 Task: In Heading Arial with underline. Font size of heading  '18'Font style of data Calibri. Font size of data  9Alignment of headline & data Align center. Fill color in heading,  RedFont color of data Black Apply border in Data No BorderIn the sheet  Budget Management Spreadsheetbook
Action: Mouse moved to (98, 110)
Screenshot: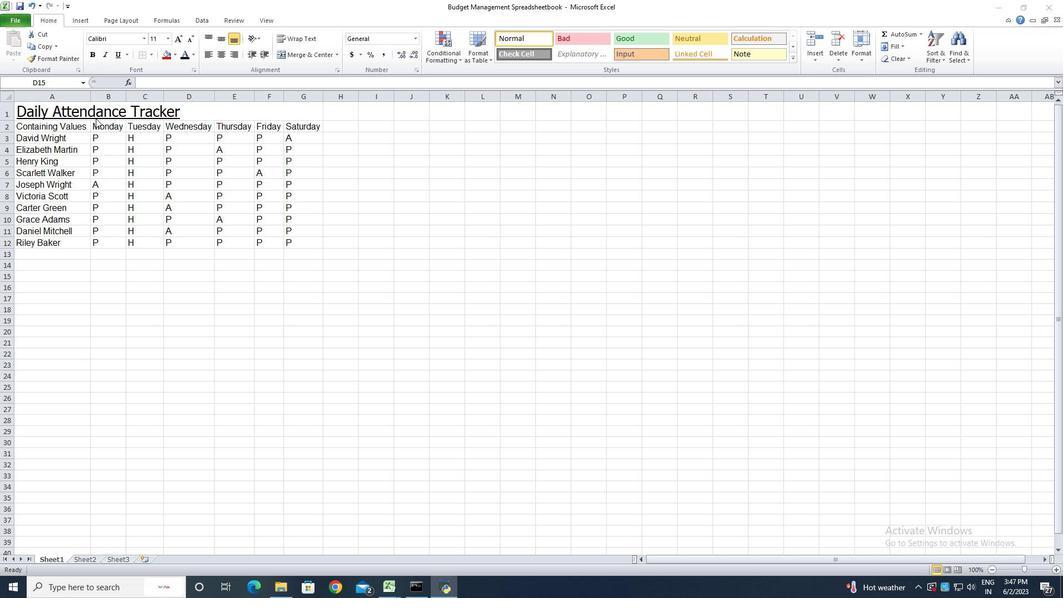 
Action: Mouse pressed left at (98, 110)
Screenshot: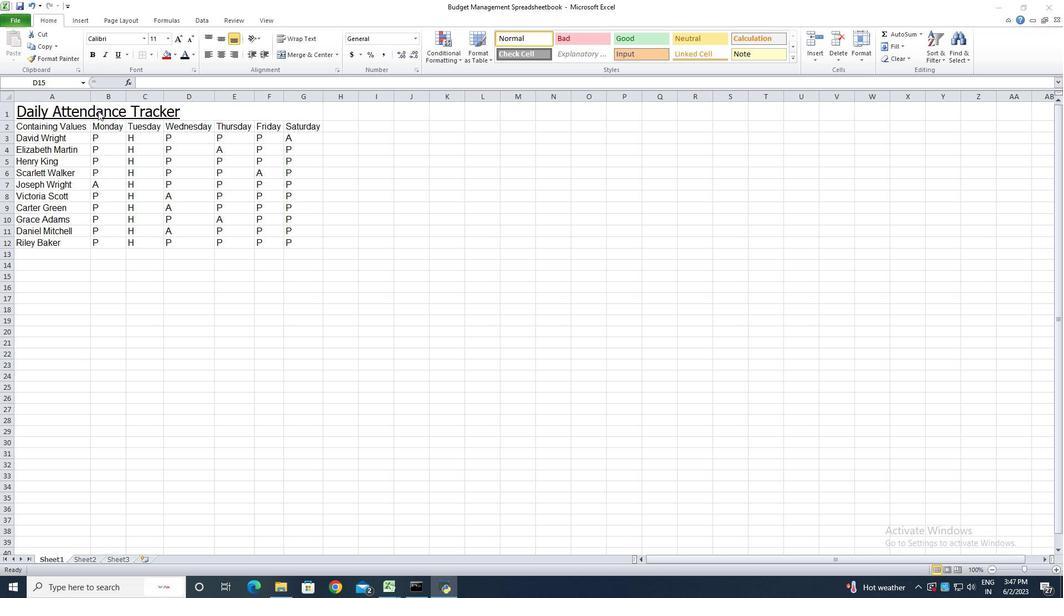 
Action: Mouse pressed left at (98, 110)
Screenshot: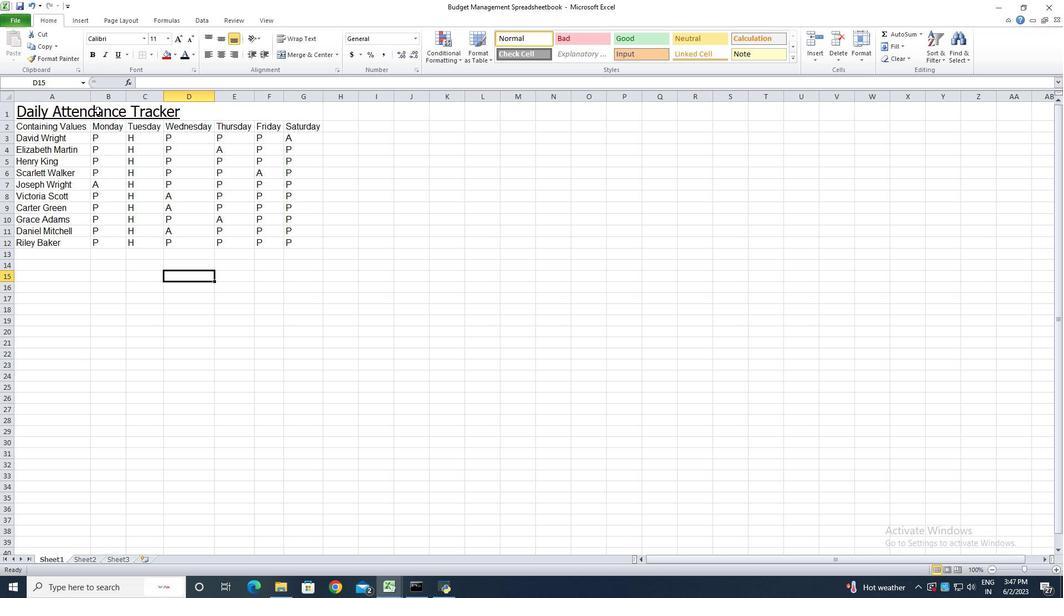
Action: Mouse moved to (146, 36)
Screenshot: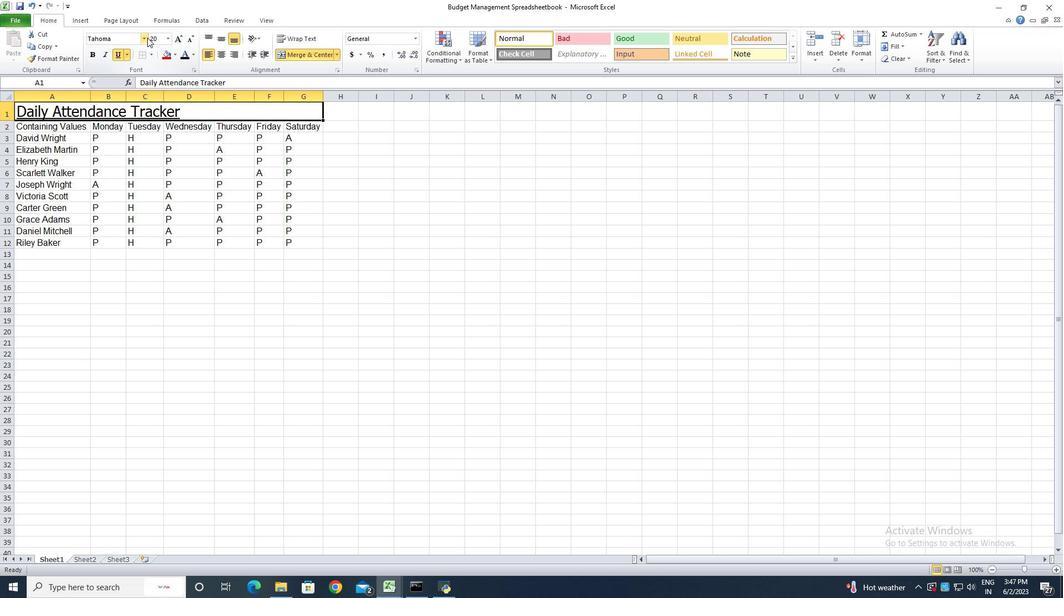 
Action: Mouse pressed left at (146, 36)
Screenshot: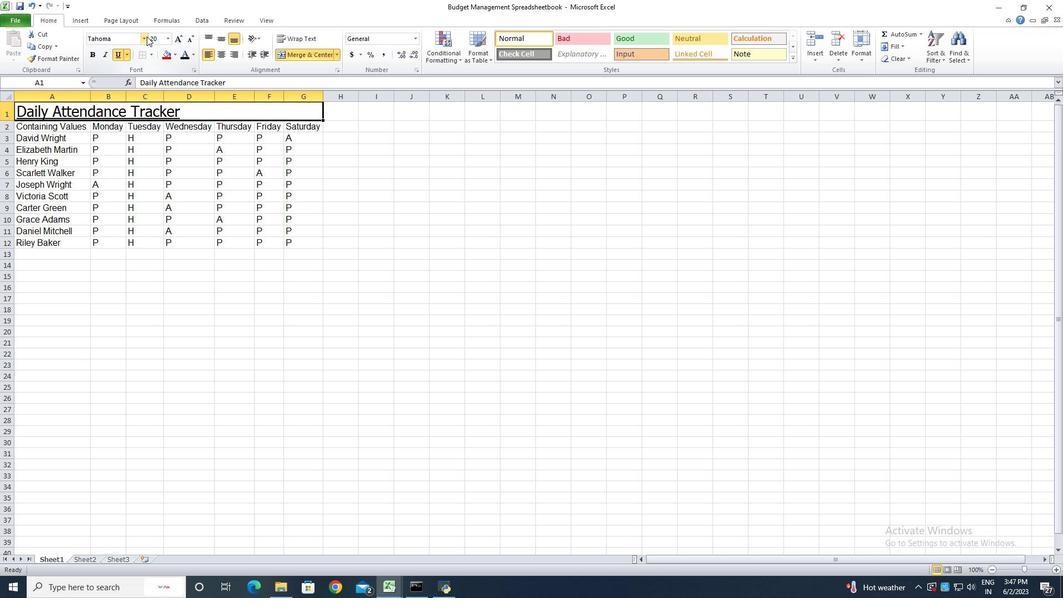 
Action: Key pressed <Key.shift>Arial
Screenshot: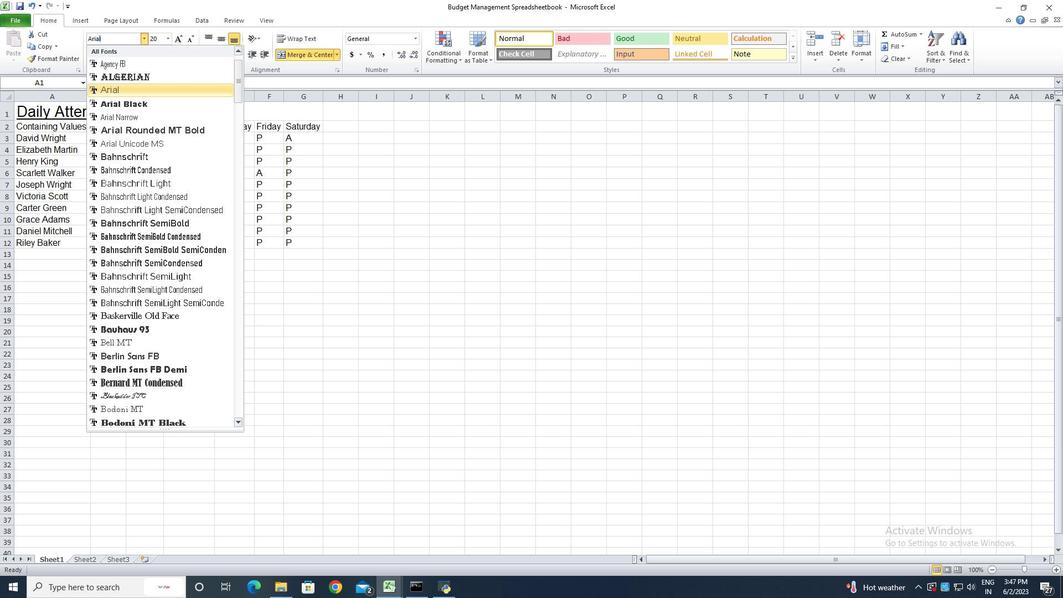 
Action: Mouse moved to (139, 88)
Screenshot: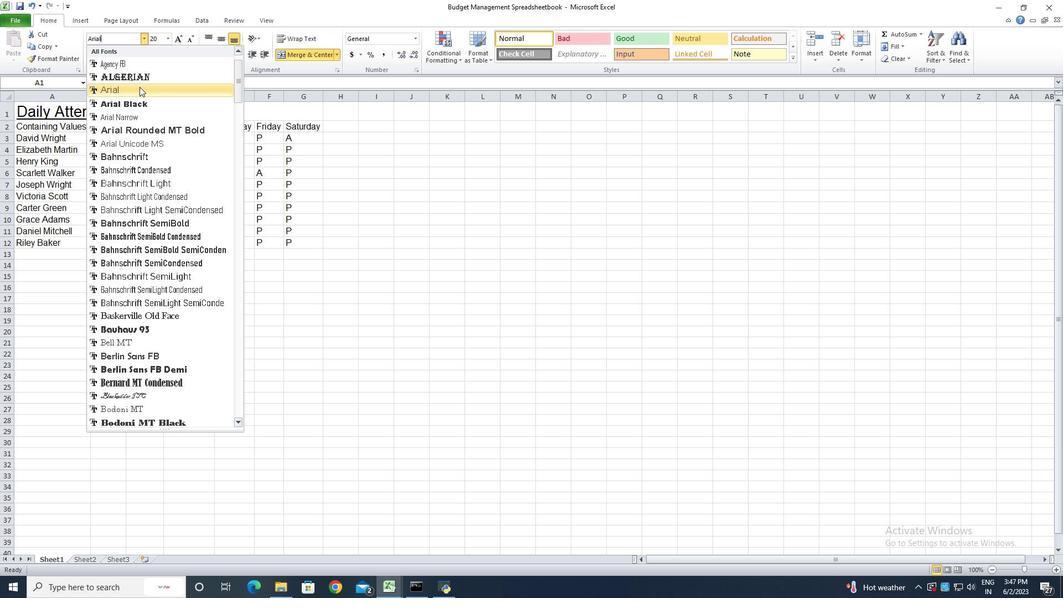 
Action: Mouse pressed left at (139, 88)
Screenshot: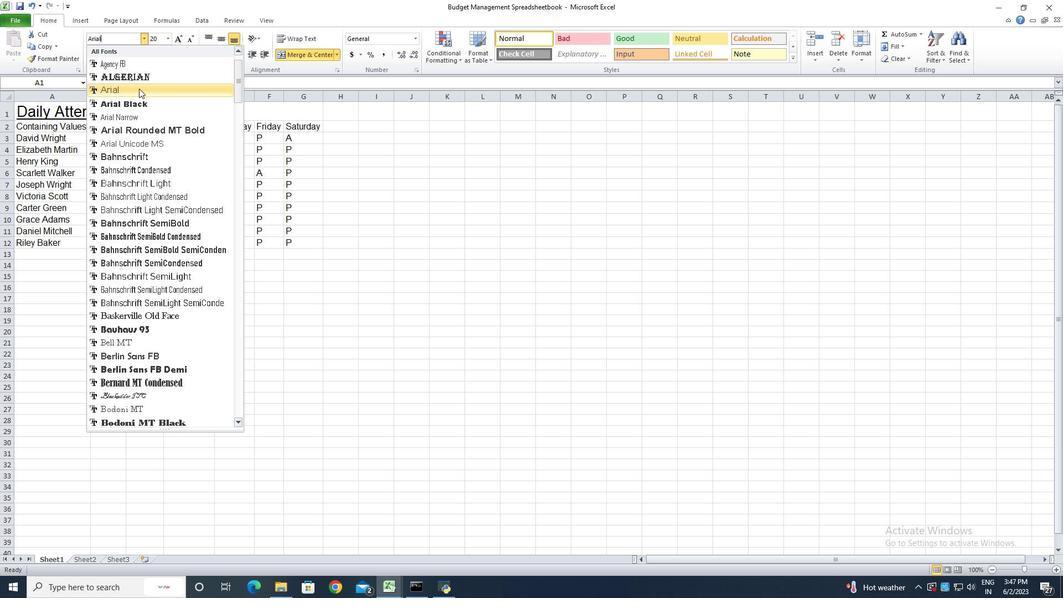 
Action: Mouse moved to (124, 55)
Screenshot: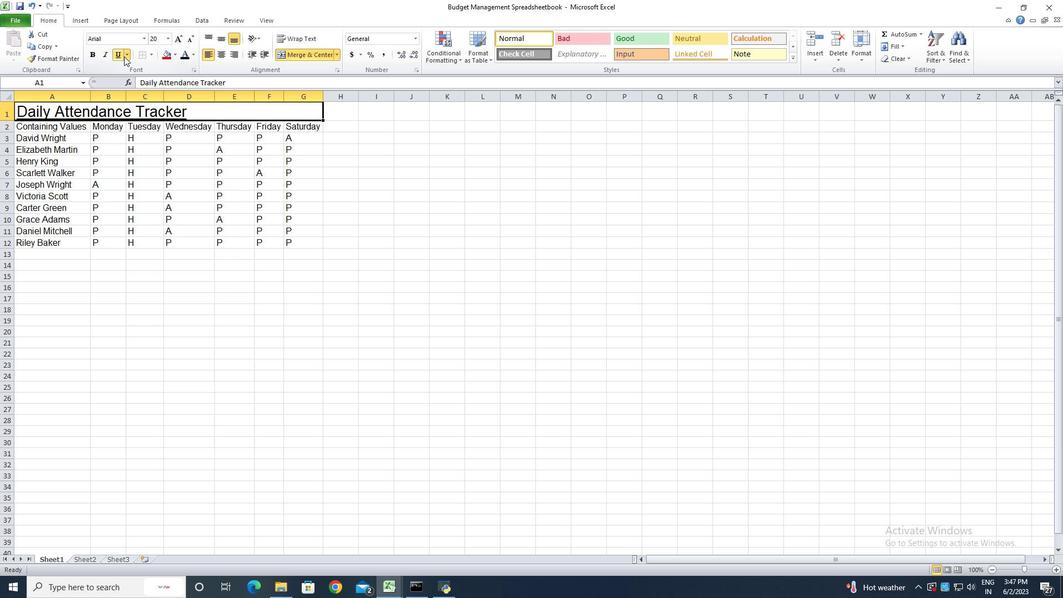 
Action: Mouse pressed left at (124, 55)
Screenshot: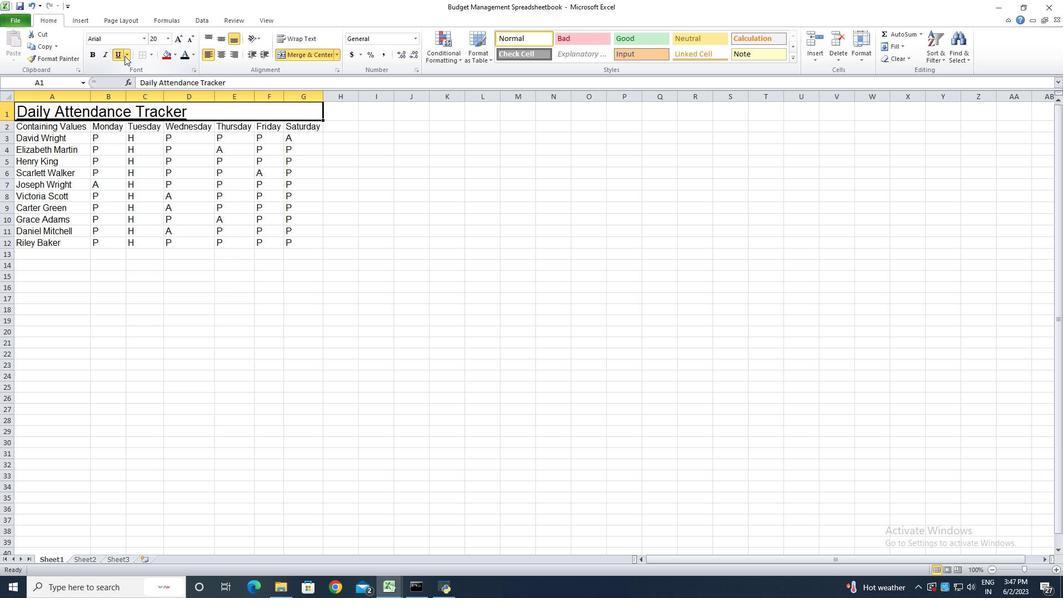 
Action: Mouse moved to (135, 66)
Screenshot: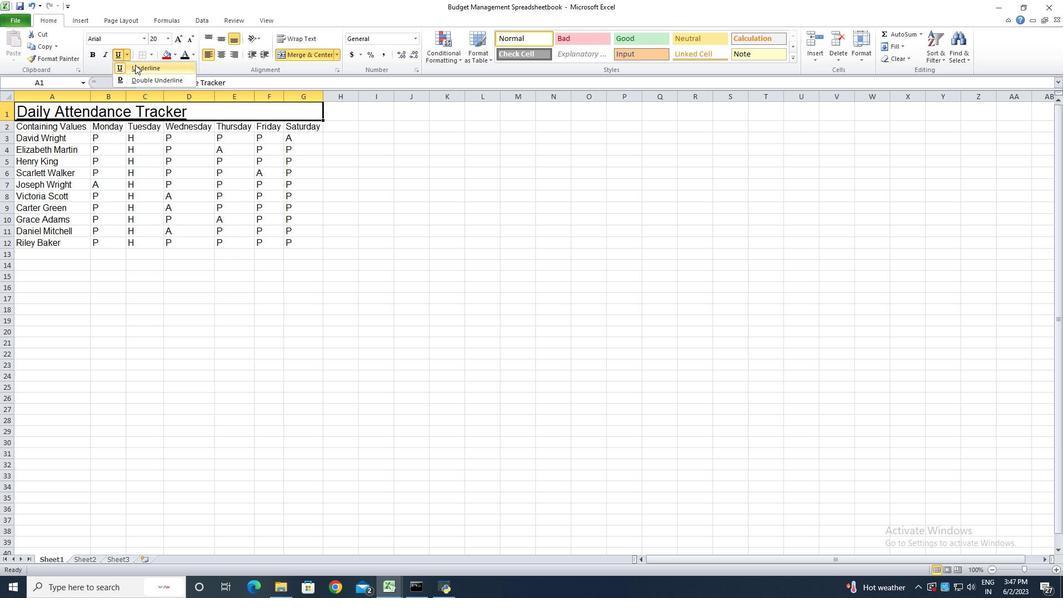 
Action: Mouse pressed left at (135, 66)
Screenshot: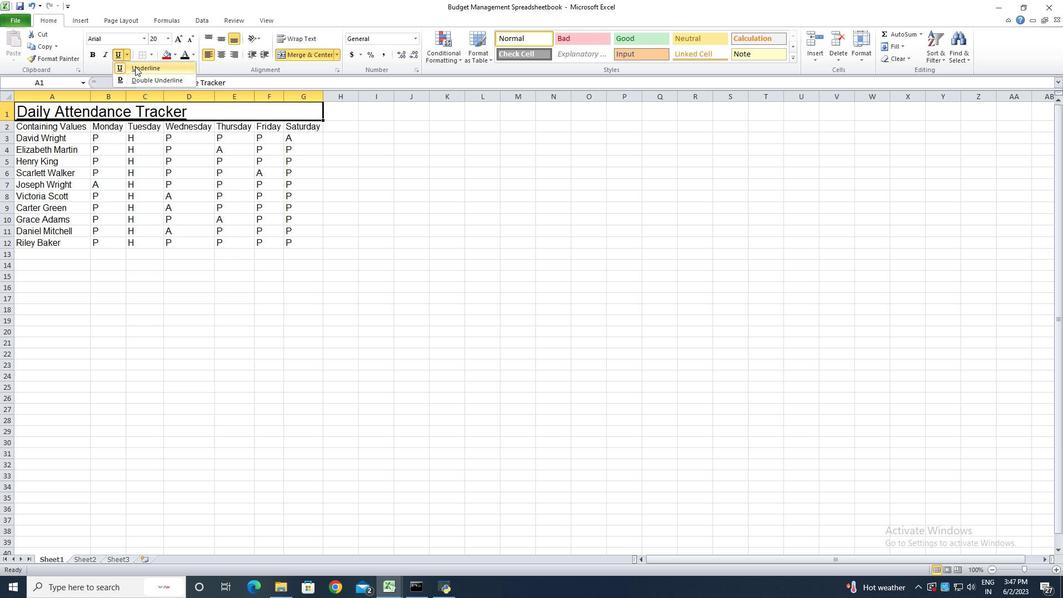 
Action: Mouse moved to (127, 53)
Screenshot: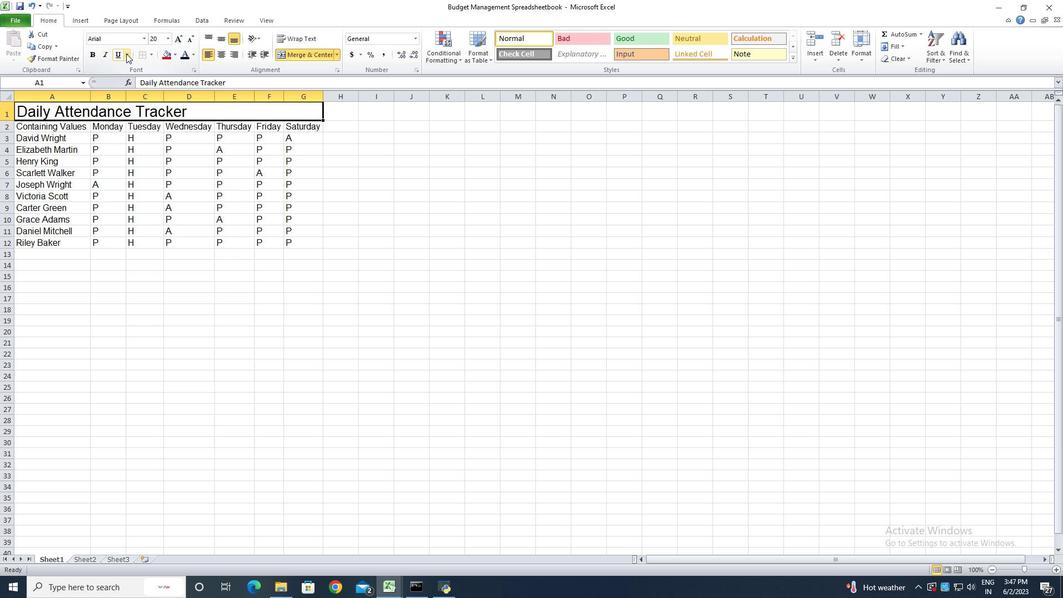 
Action: Mouse pressed left at (127, 53)
Screenshot: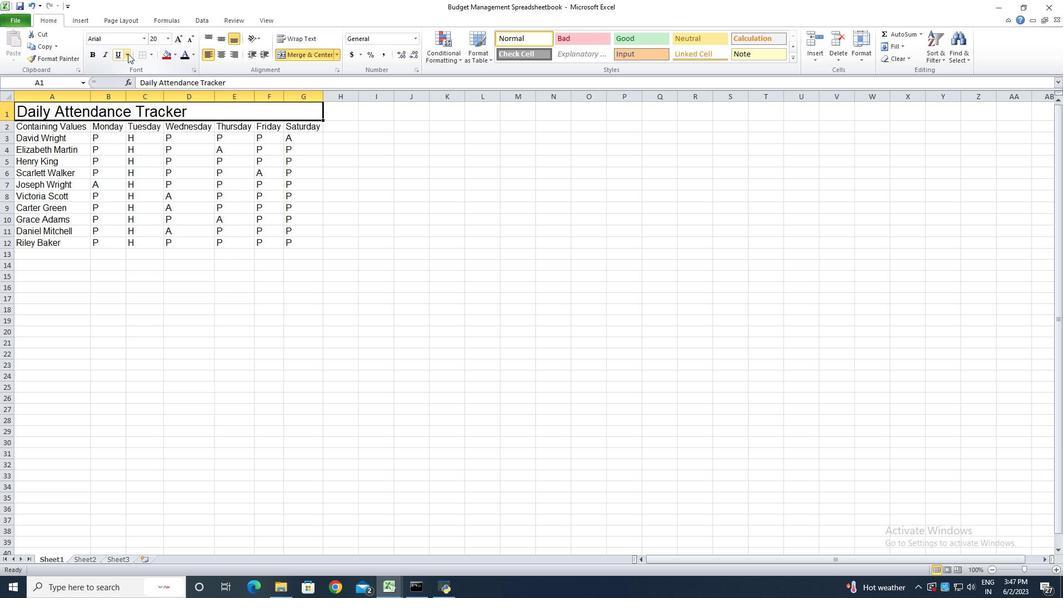 
Action: Mouse moved to (135, 67)
Screenshot: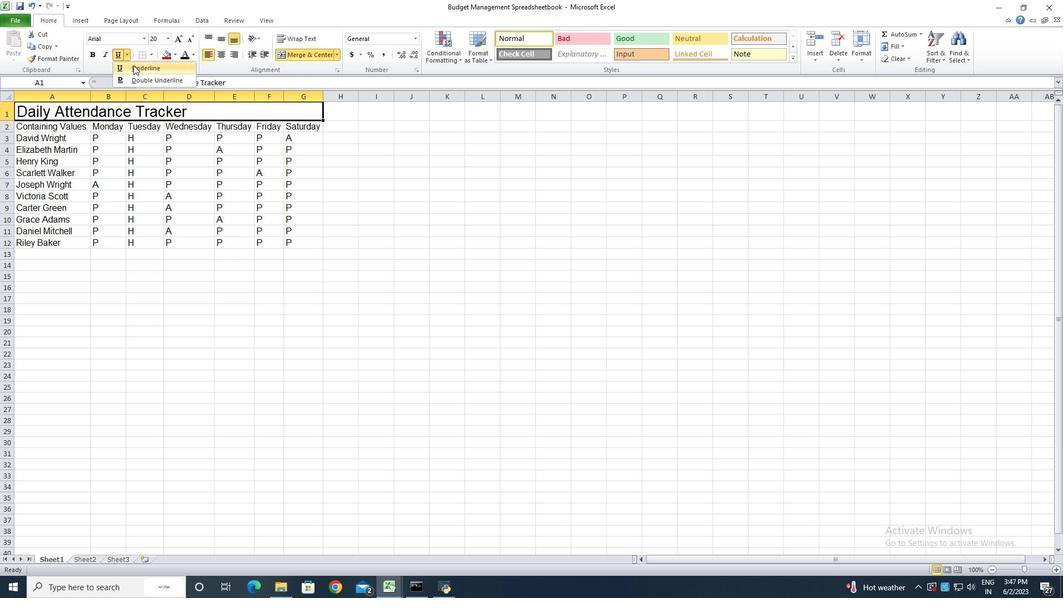 
Action: Mouse pressed left at (135, 67)
Screenshot: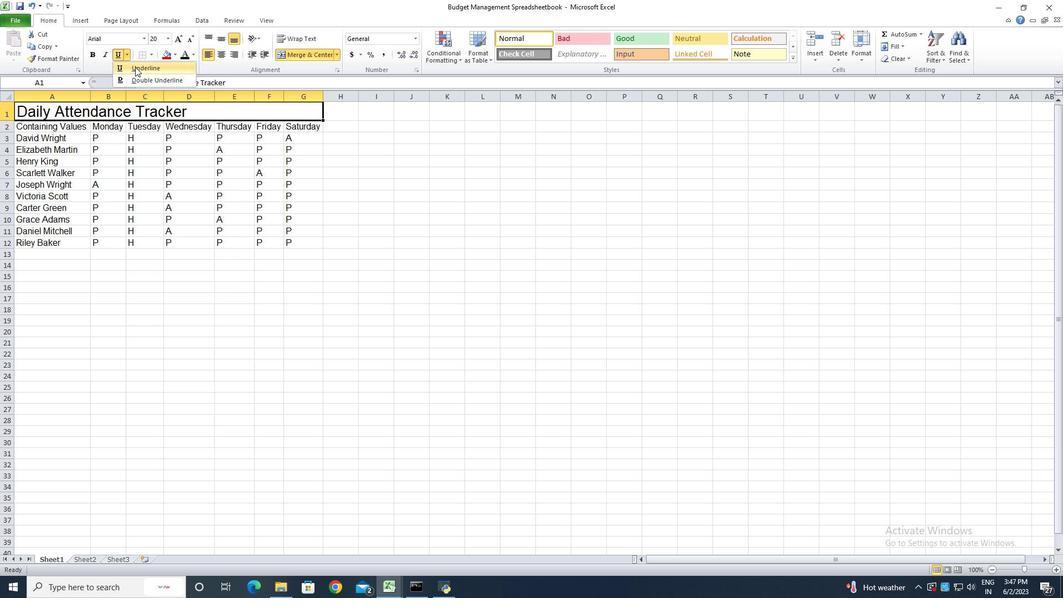 
Action: Mouse moved to (192, 37)
Screenshot: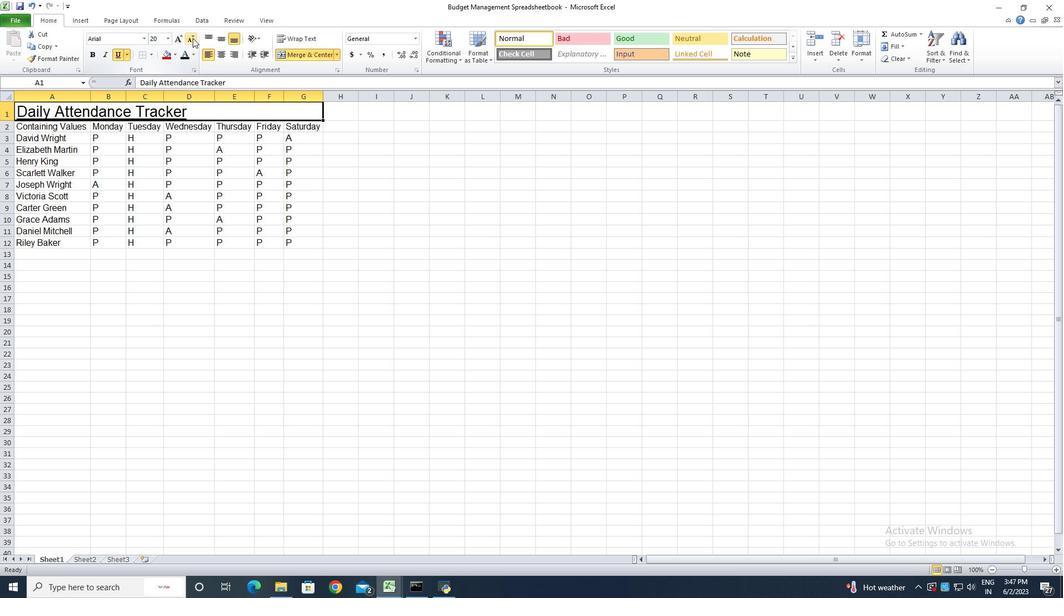 
Action: Mouse pressed left at (192, 37)
Screenshot: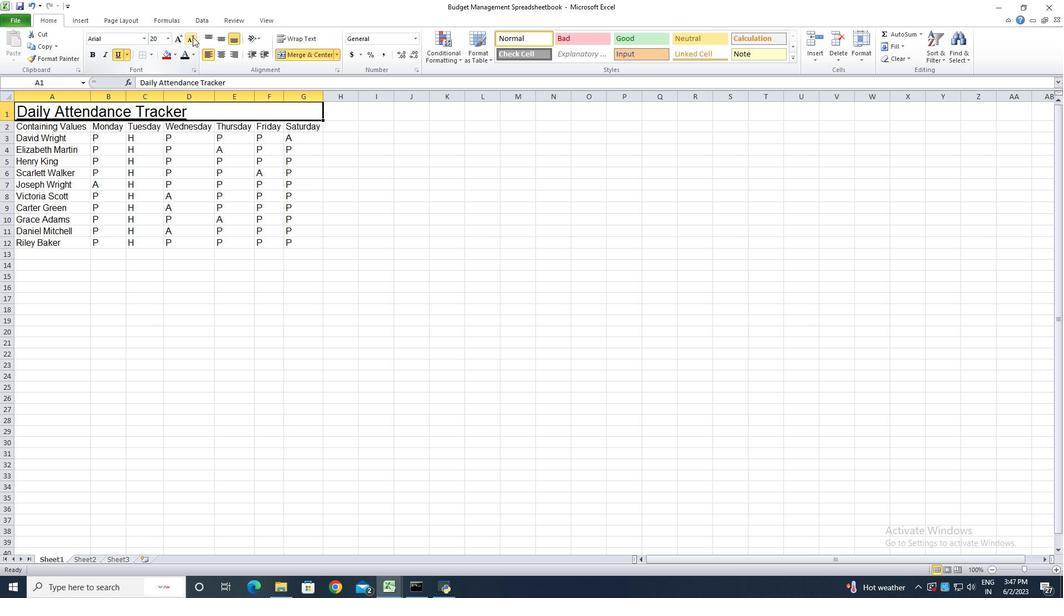 
Action: Mouse moved to (169, 272)
Screenshot: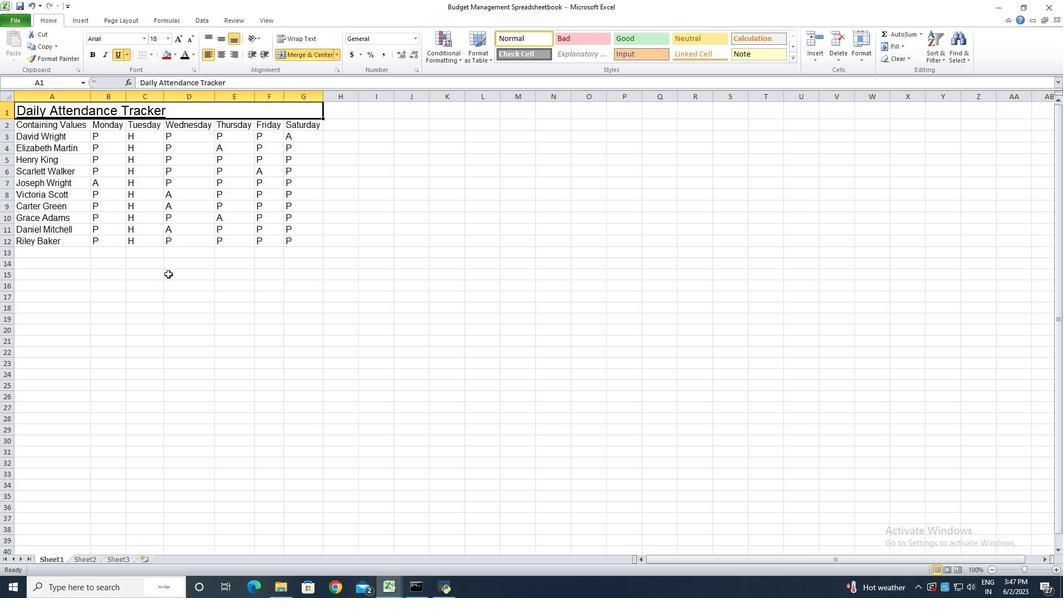 
Action: Mouse pressed left at (169, 272)
Screenshot: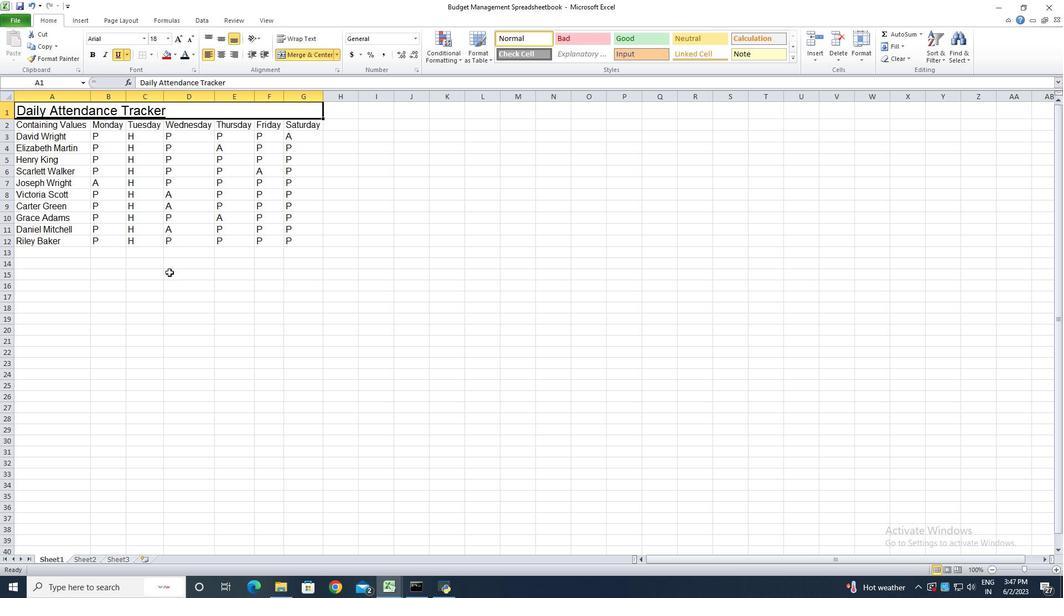 
Action: Mouse moved to (38, 124)
Screenshot: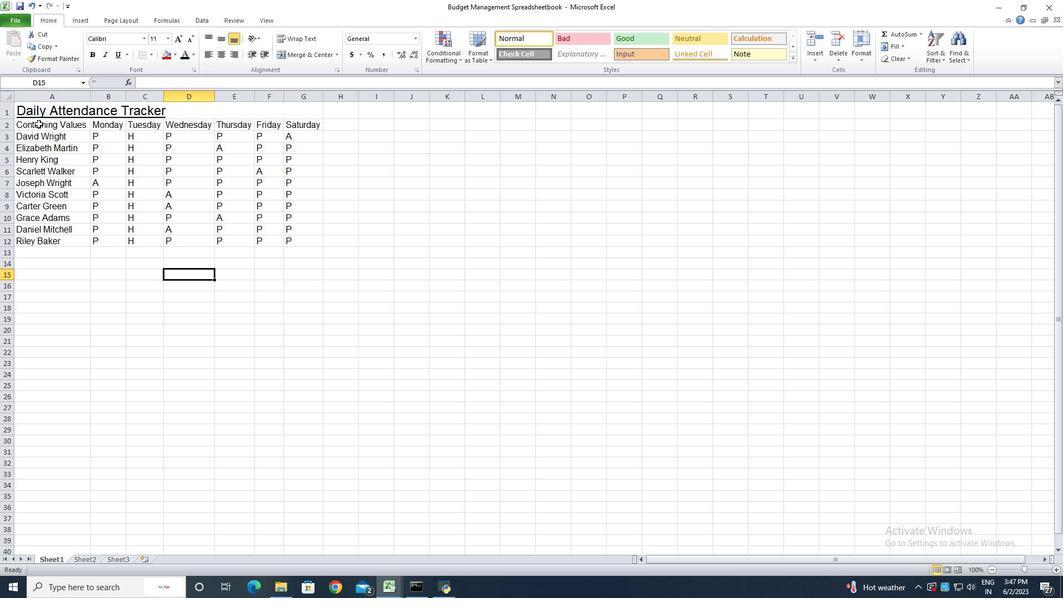 
Action: Mouse pressed left at (38, 124)
Screenshot: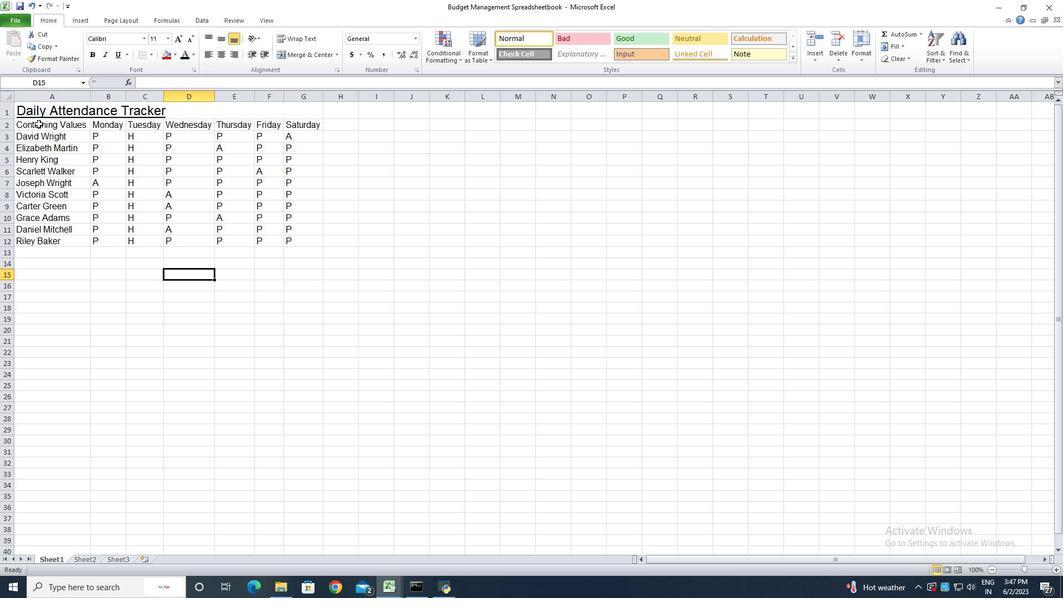 
Action: Mouse moved to (146, 37)
Screenshot: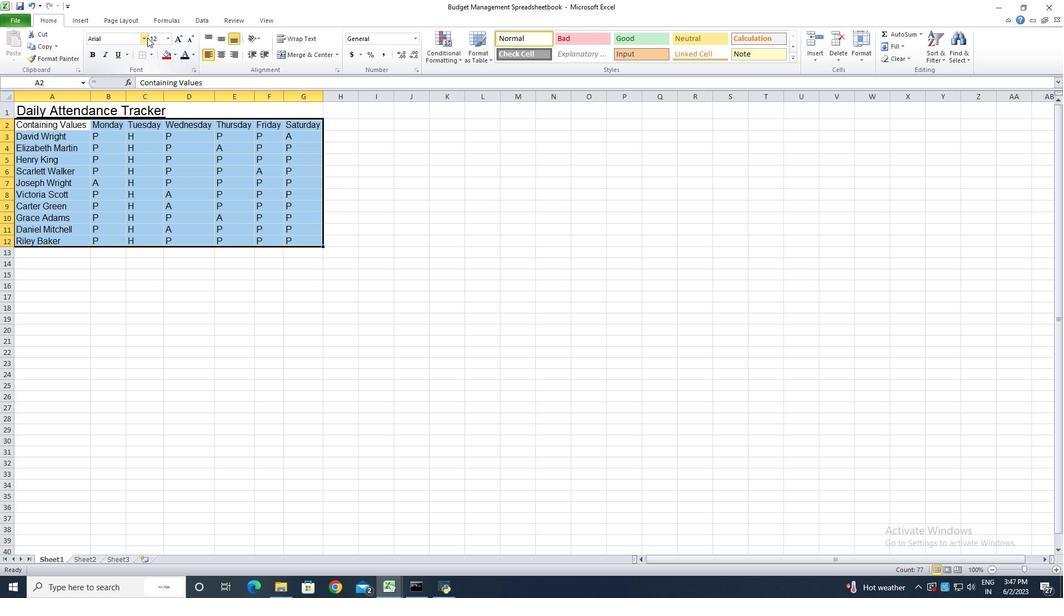 
Action: Mouse pressed left at (146, 37)
Screenshot: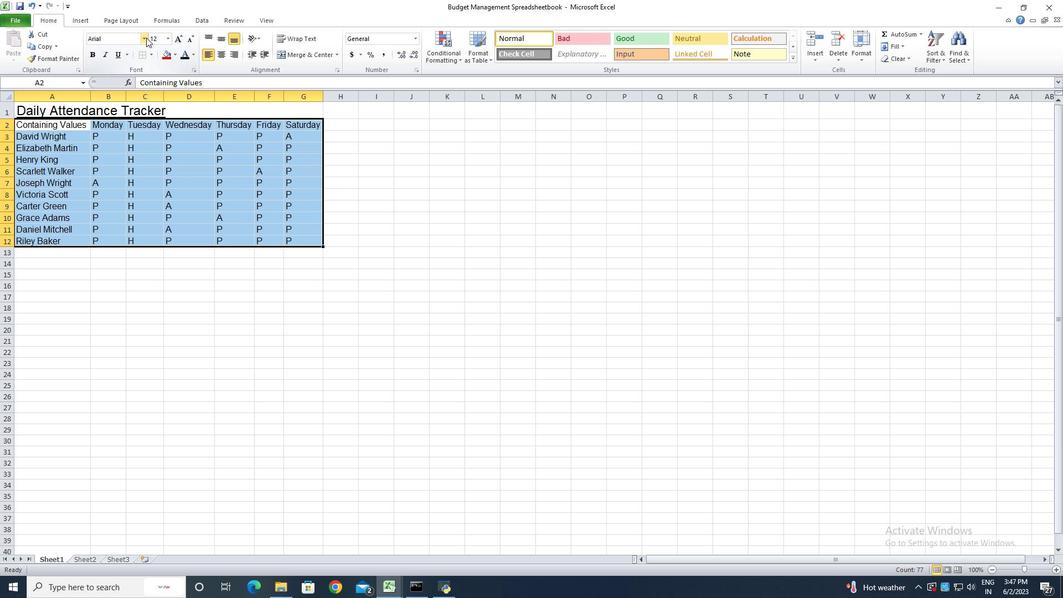 
Action: Mouse moved to (136, 78)
Screenshot: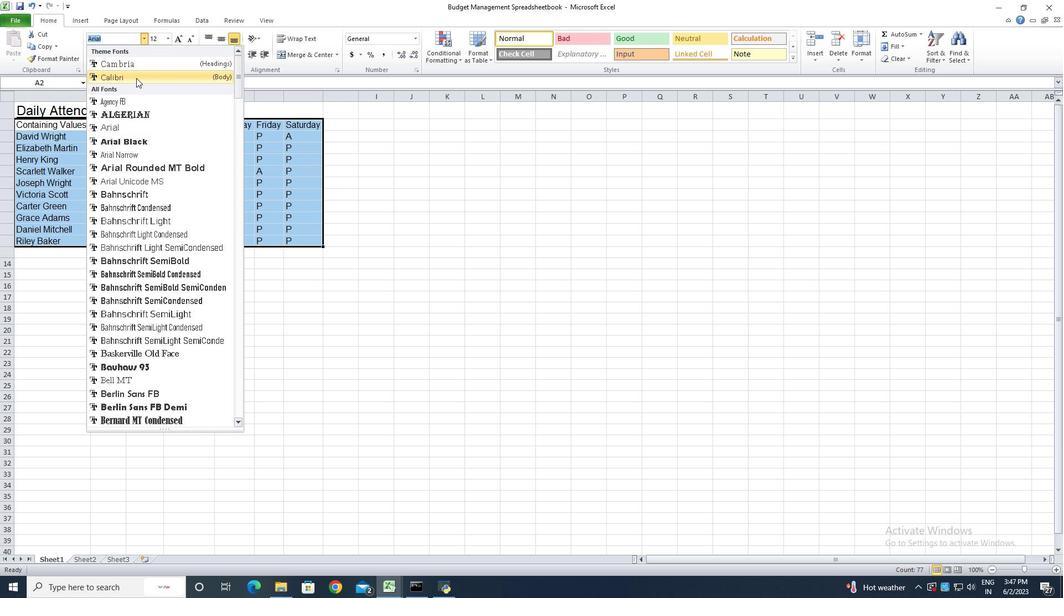 
Action: Mouse pressed left at (136, 78)
Screenshot: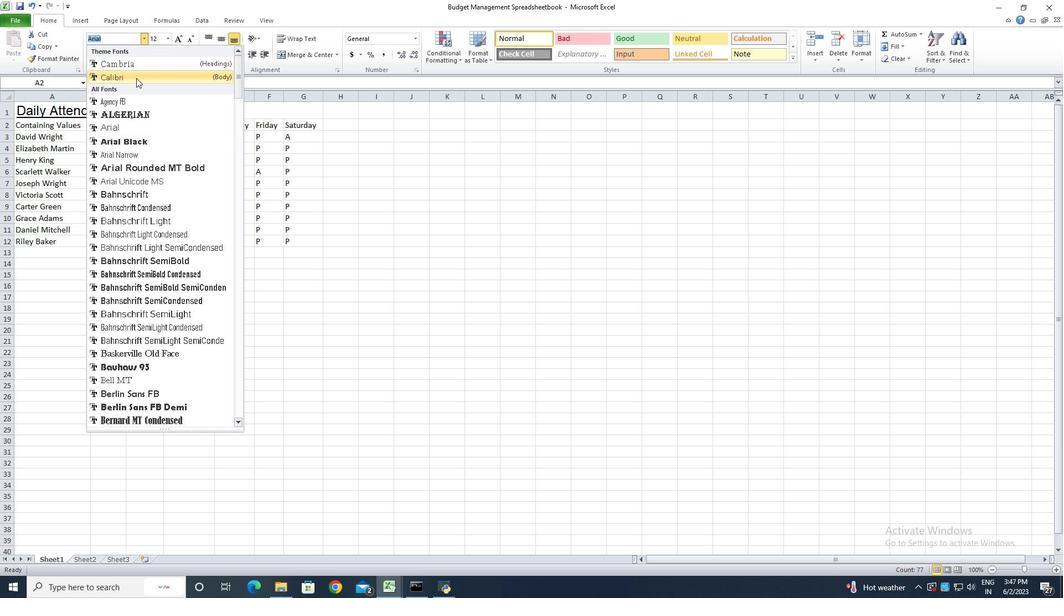 
Action: Mouse moved to (190, 40)
Screenshot: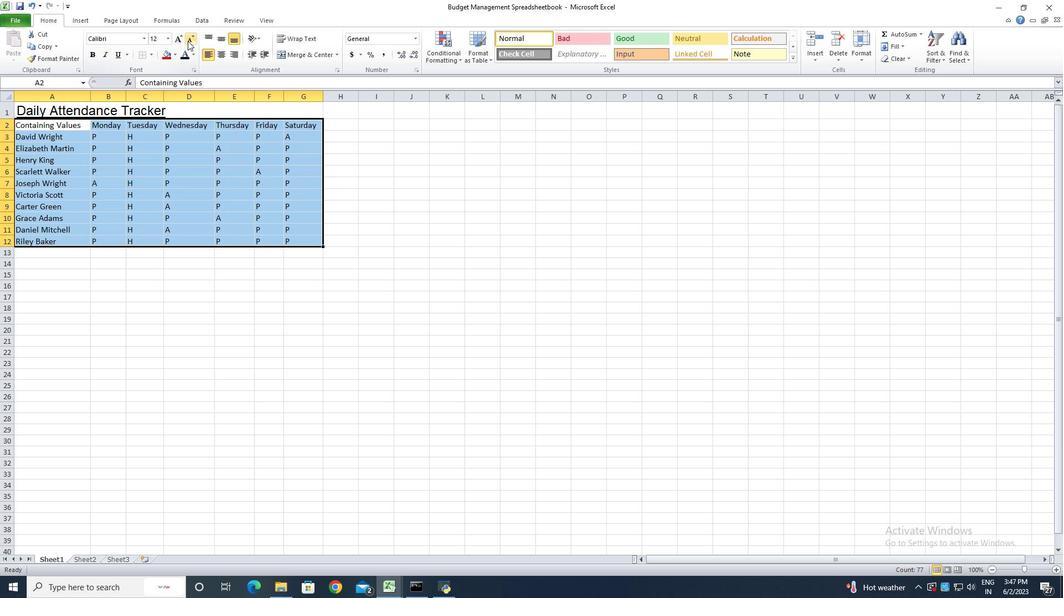 
Action: Mouse pressed left at (190, 40)
Screenshot: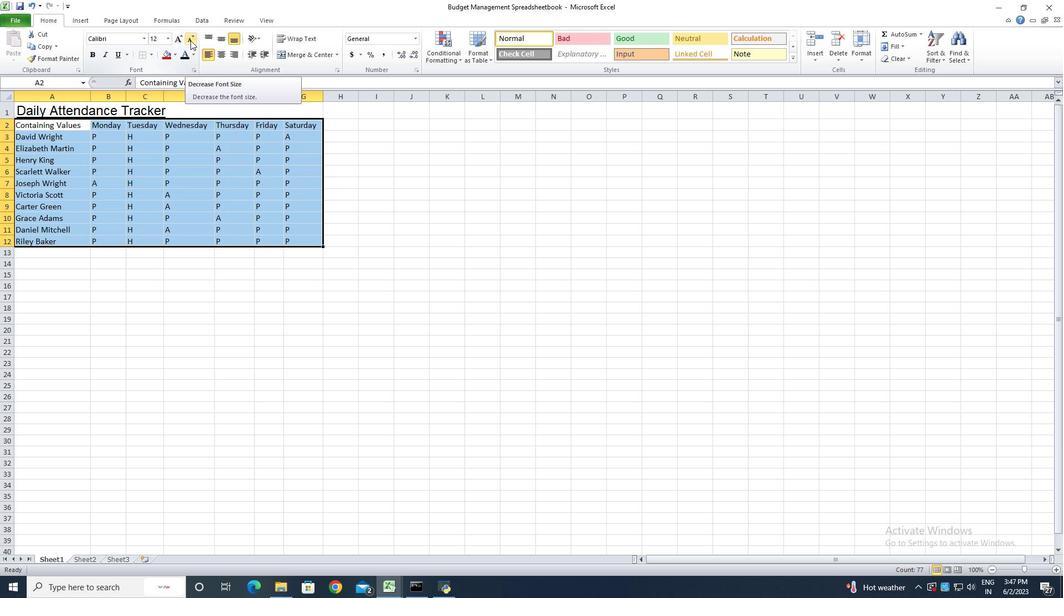 
Action: Mouse pressed left at (190, 40)
Screenshot: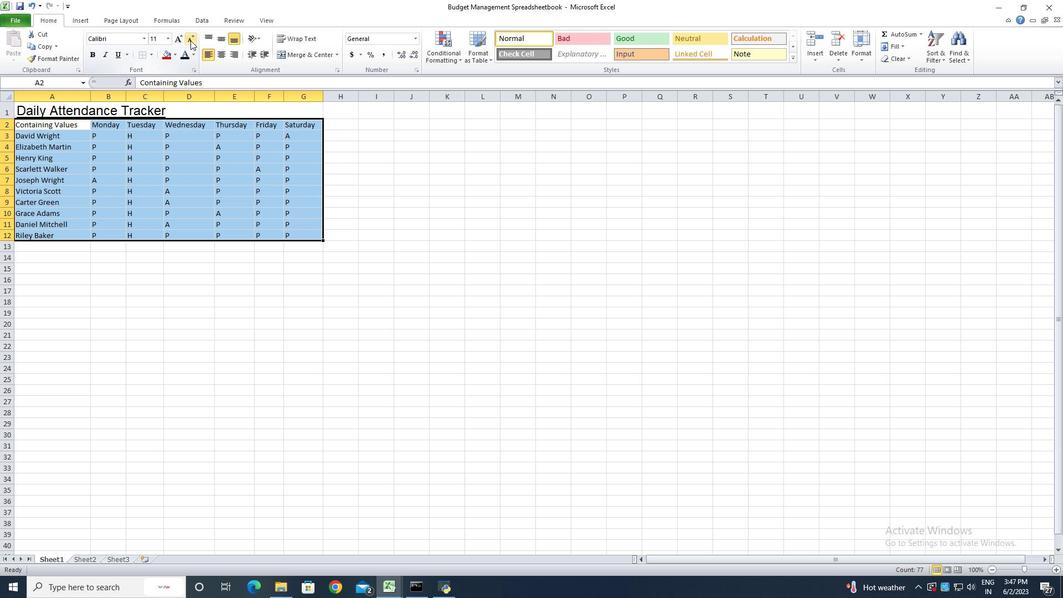
Action: Mouse pressed left at (190, 40)
Screenshot: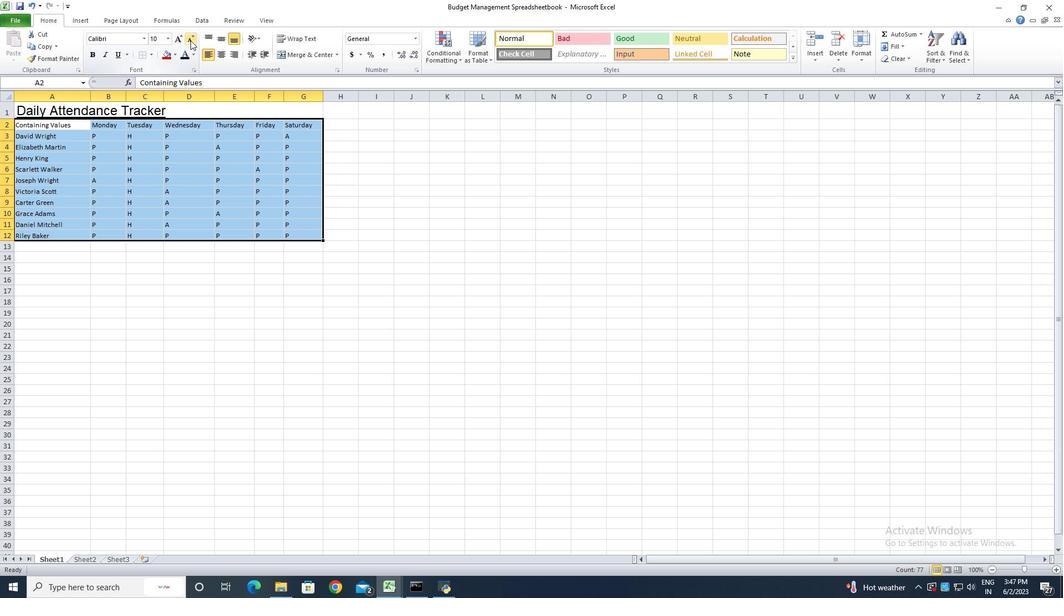 
Action: Mouse moved to (137, 282)
Screenshot: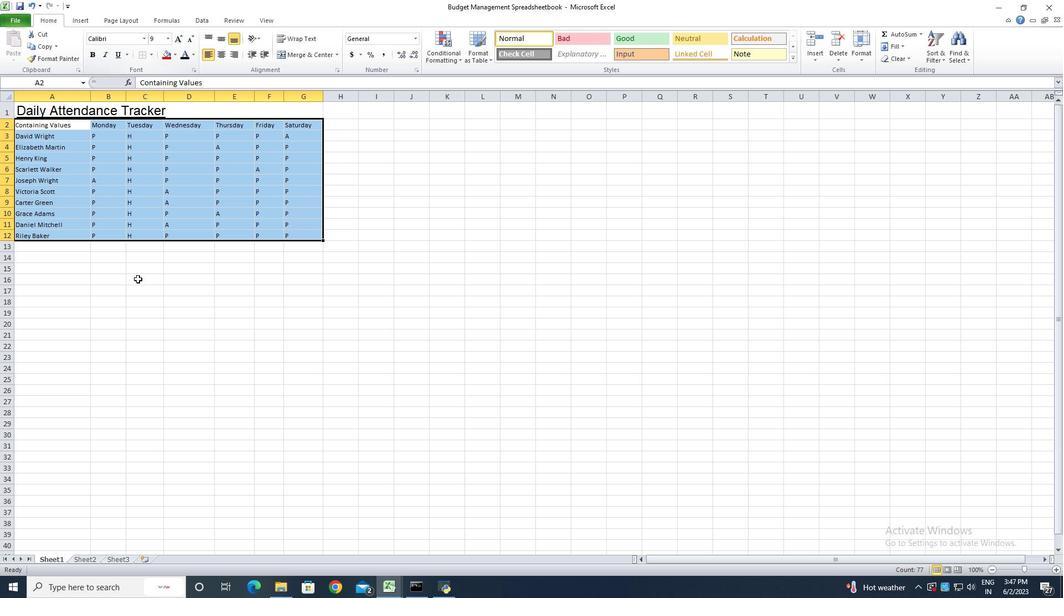 
Action: Mouse pressed left at (137, 282)
Screenshot: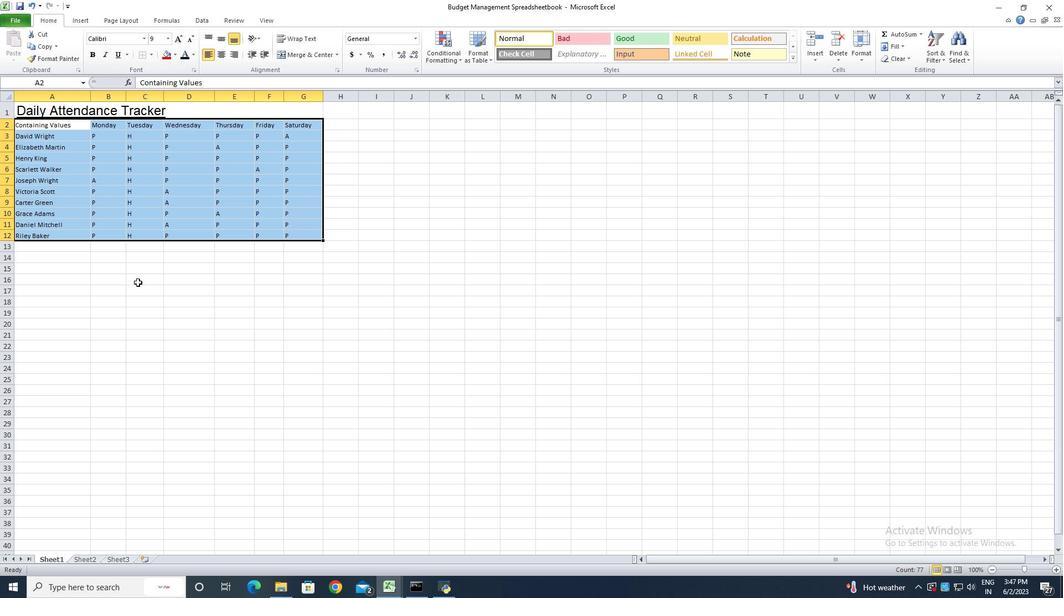 
Action: Mouse moved to (50, 109)
Screenshot: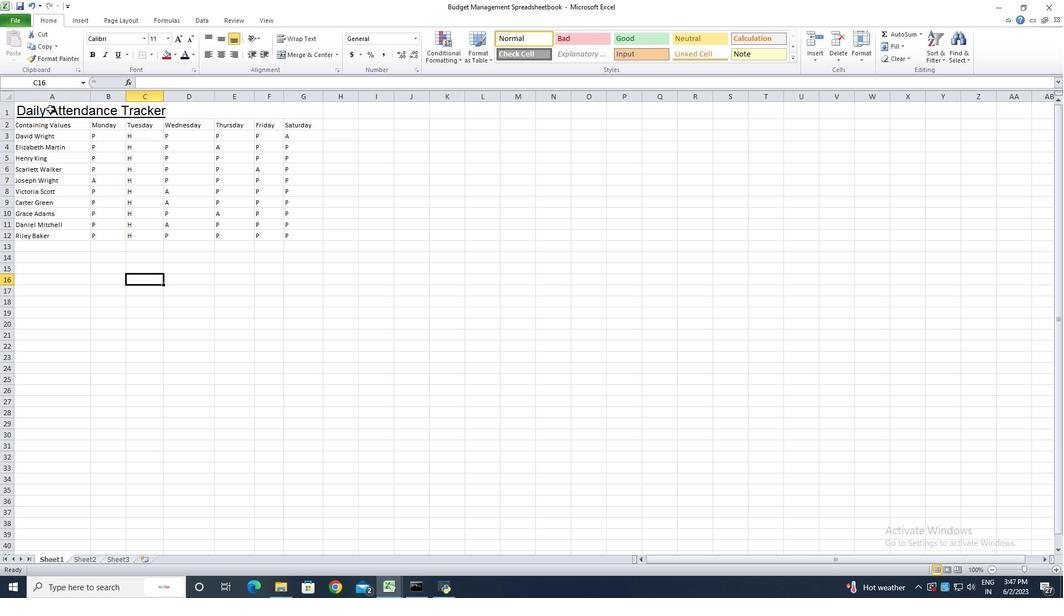 
Action: Mouse pressed left at (50, 109)
Screenshot: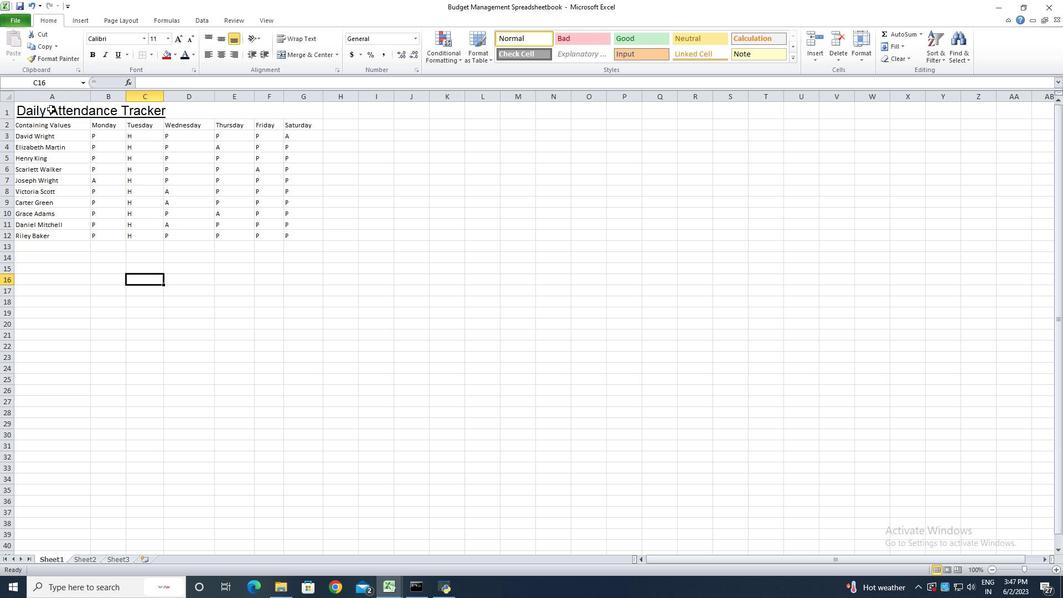 
Action: Mouse moved to (220, 54)
Screenshot: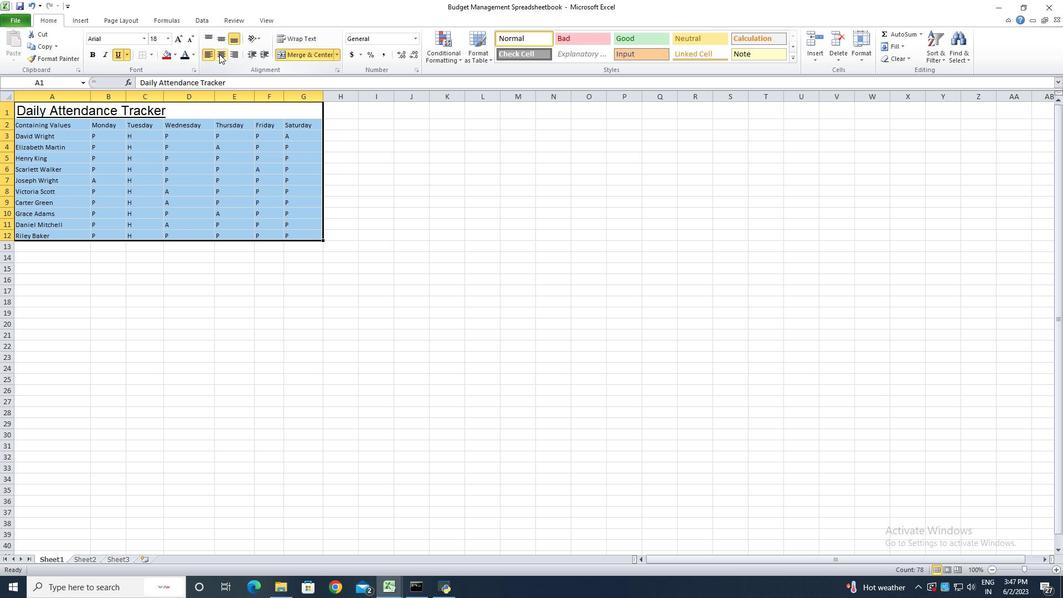 
Action: Mouse pressed left at (220, 54)
Screenshot: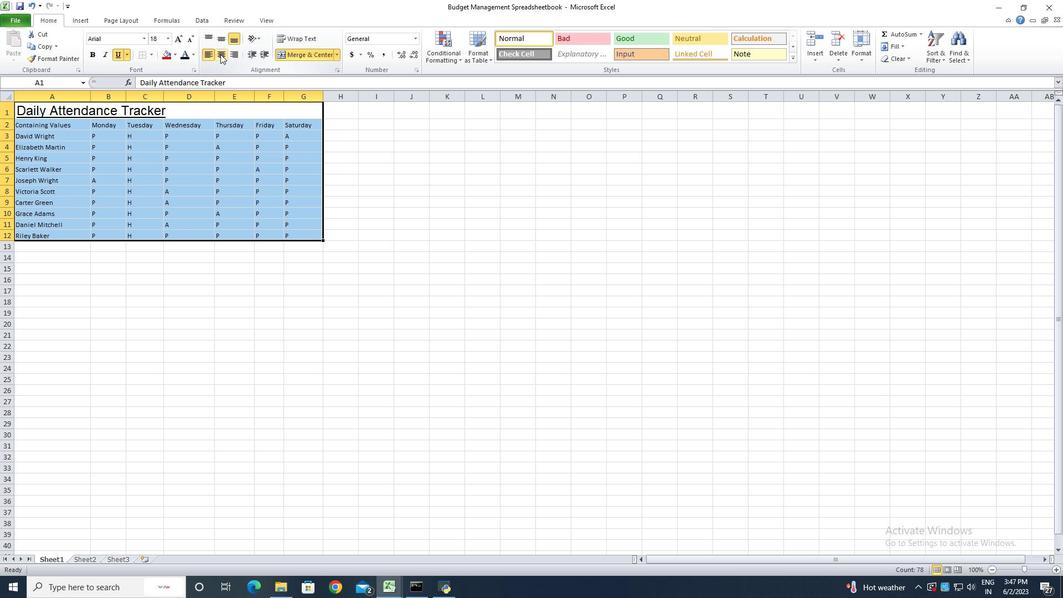 
Action: Mouse pressed left at (220, 54)
Screenshot: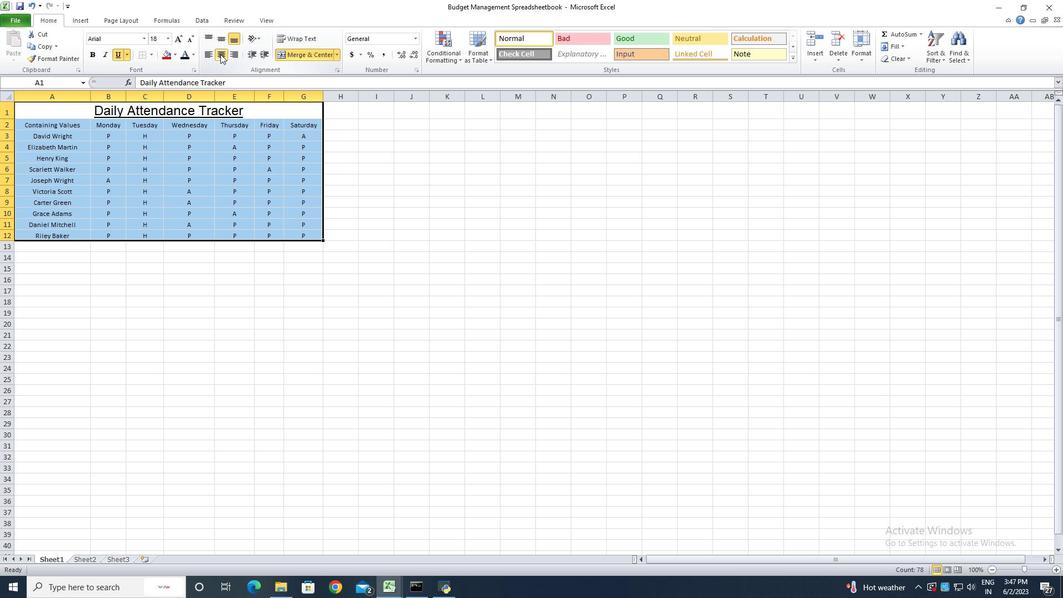 
Action: Mouse pressed left at (220, 54)
Screenshot: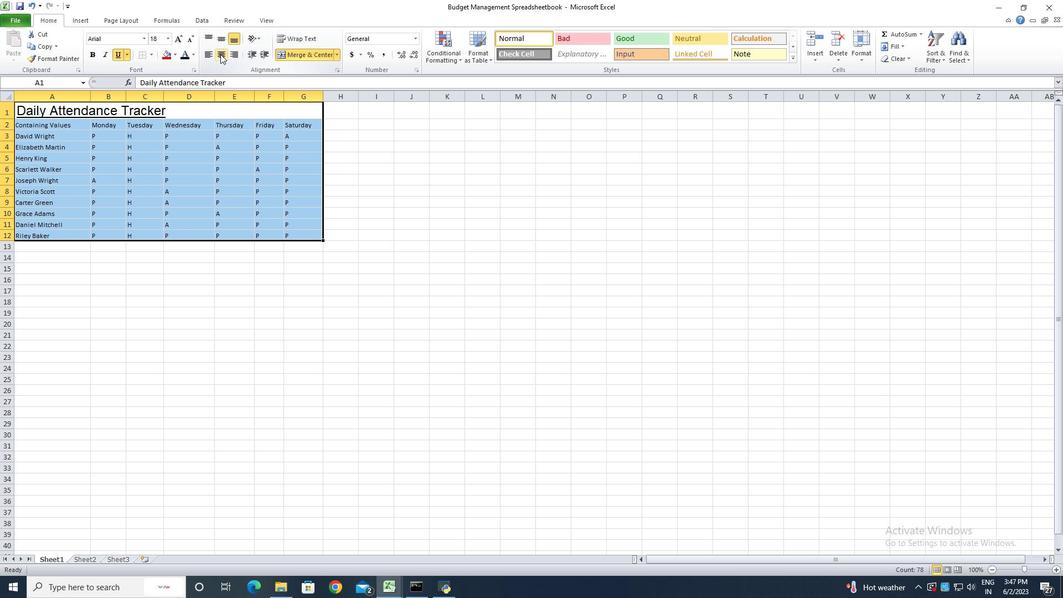 
Action: Mouse moved to (290, 278)
Screenshot: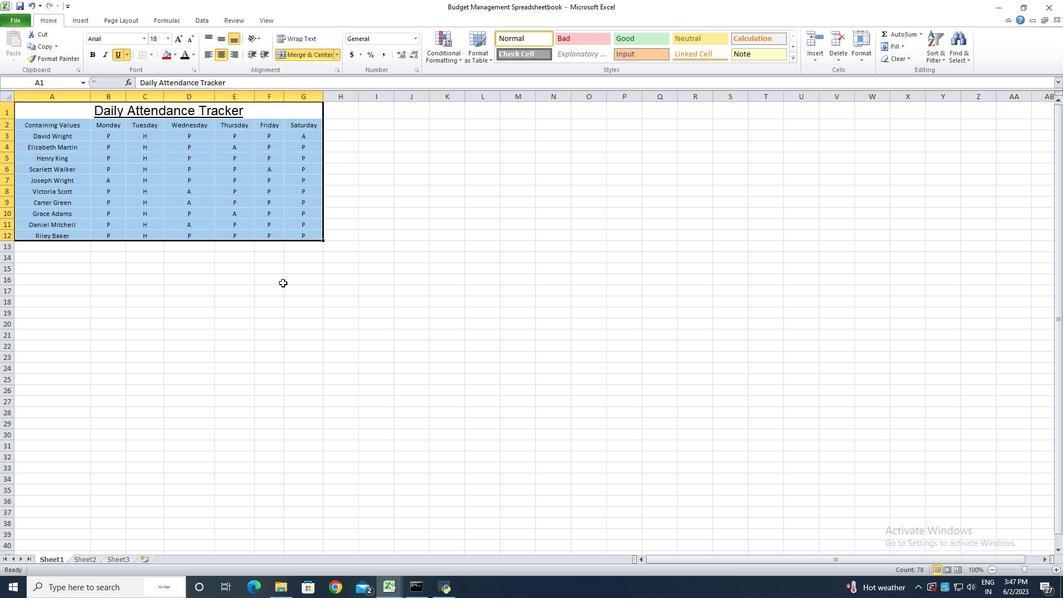 
Action: Mouse pressed left at (290, 278)
Screenshot: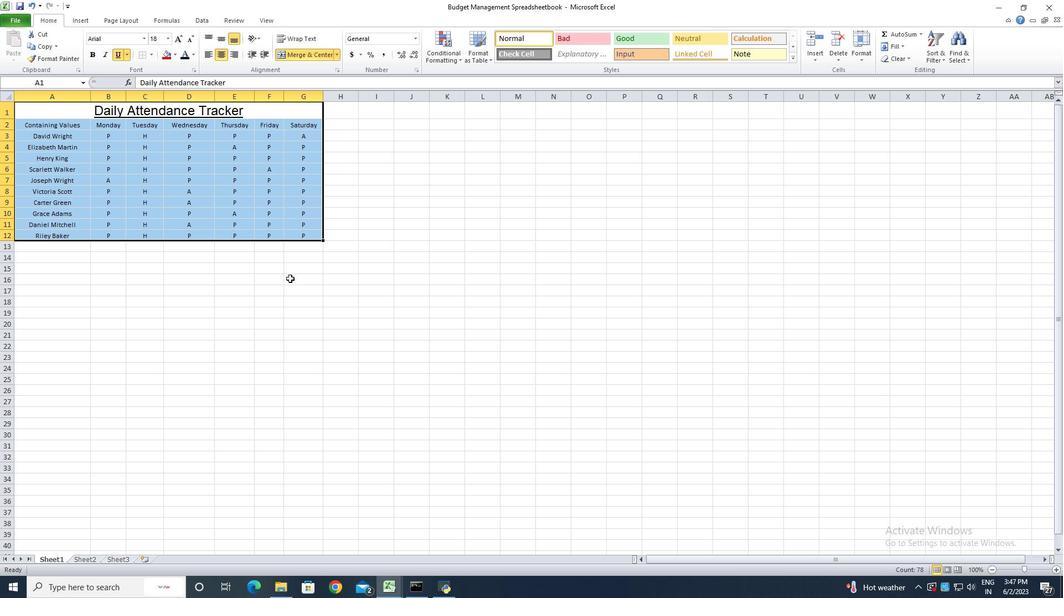 
Action: Mouse moved to (165, 112)
Screenshot: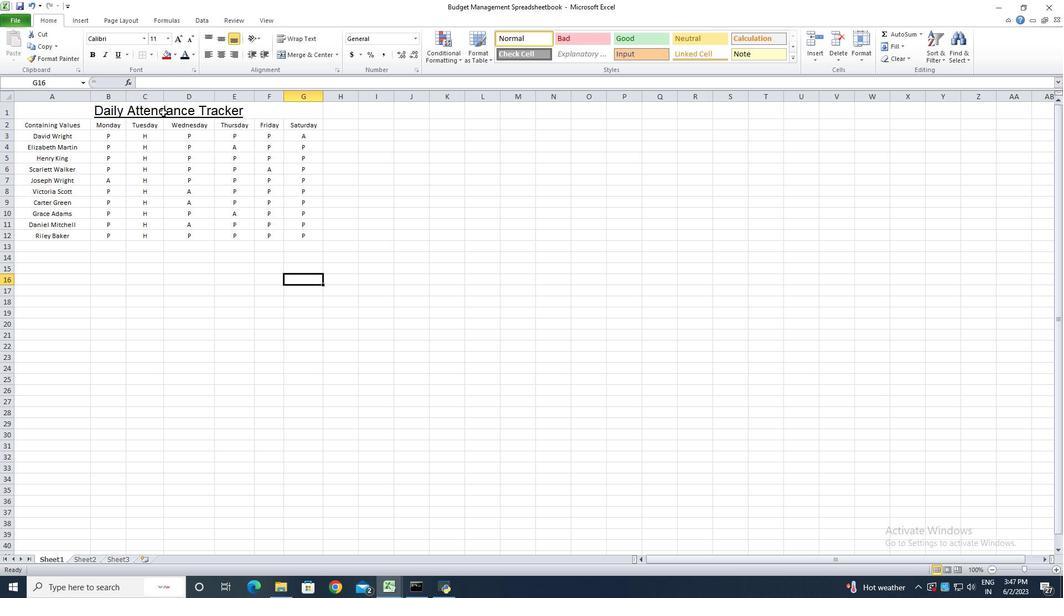 
Action: Mouse pressed left at (165, 112)
Screenshot: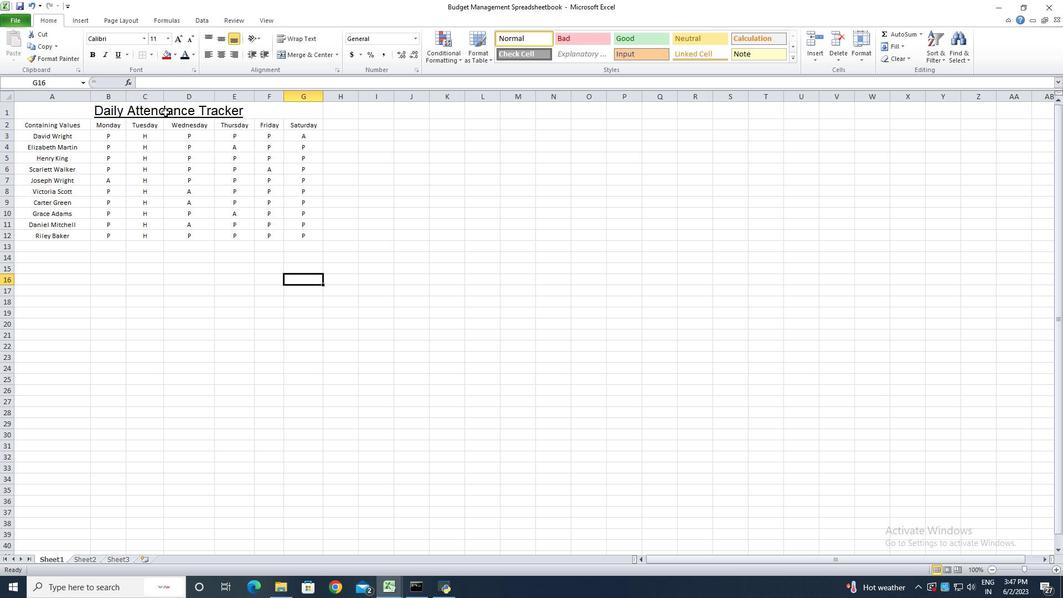 
Action: Mouse moved to (177, 55)
Screenshot: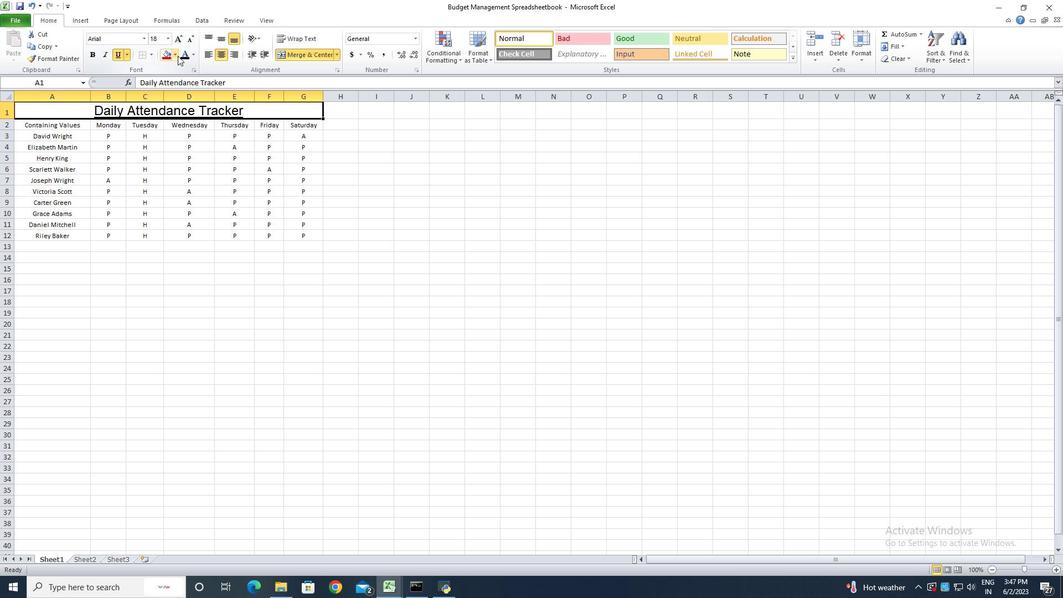 
Action: Mouse pressed left at (177, 55)
Screenshot: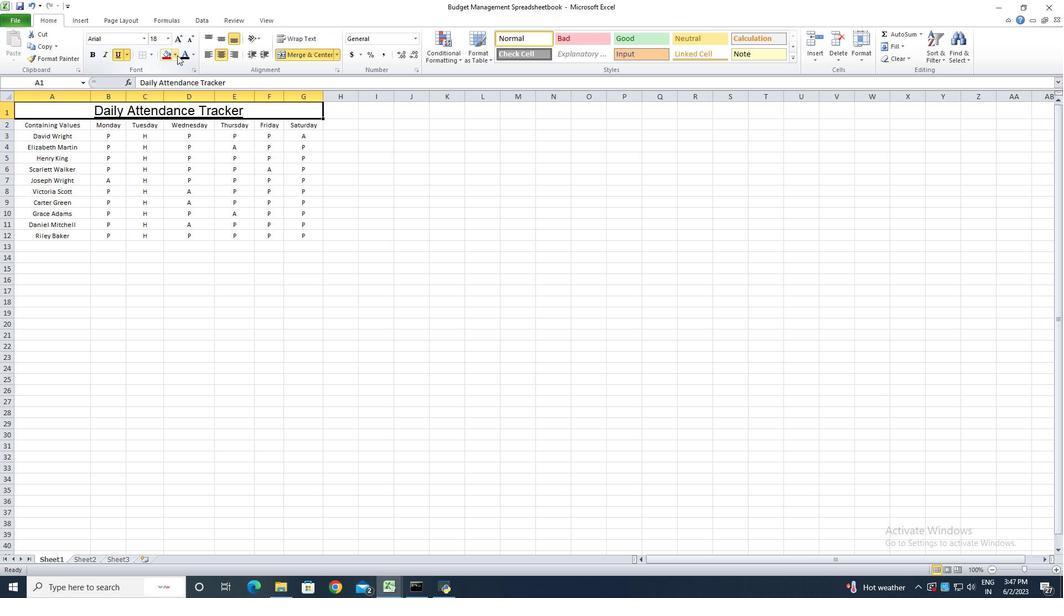
Action: Mouse moved to (174, 135)
Screenshot: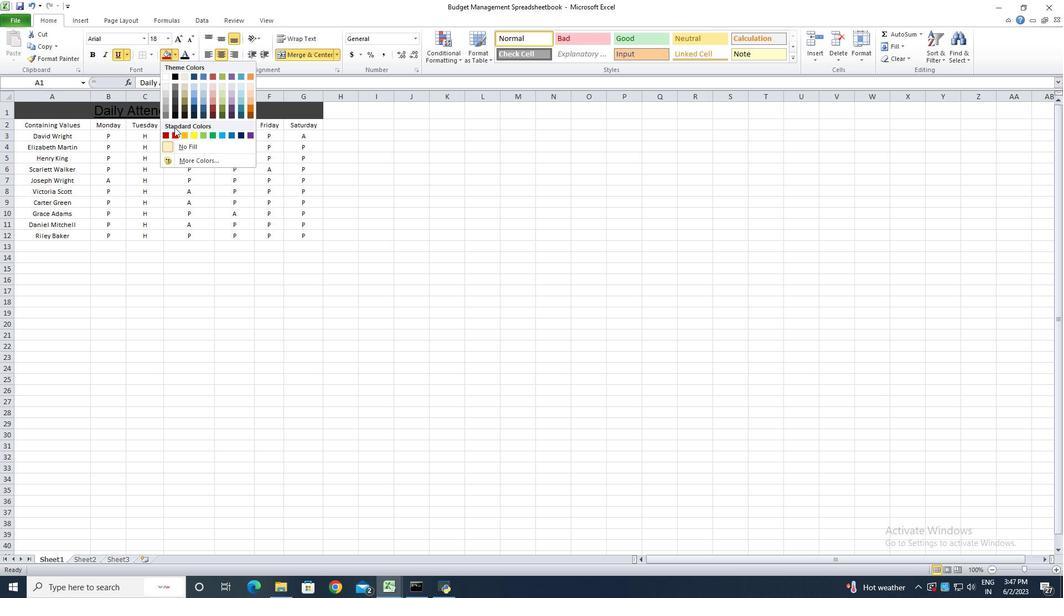 
Action: Mouse pressed left at (174, 135)
Screenshot: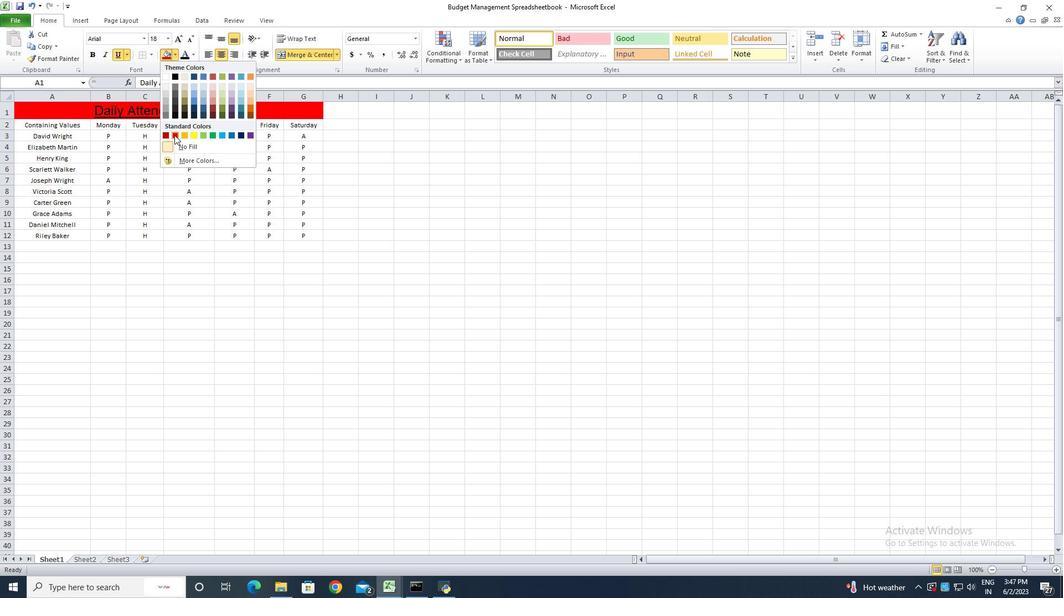 
Action: Mouse moved to (90, 278)
Screenshot: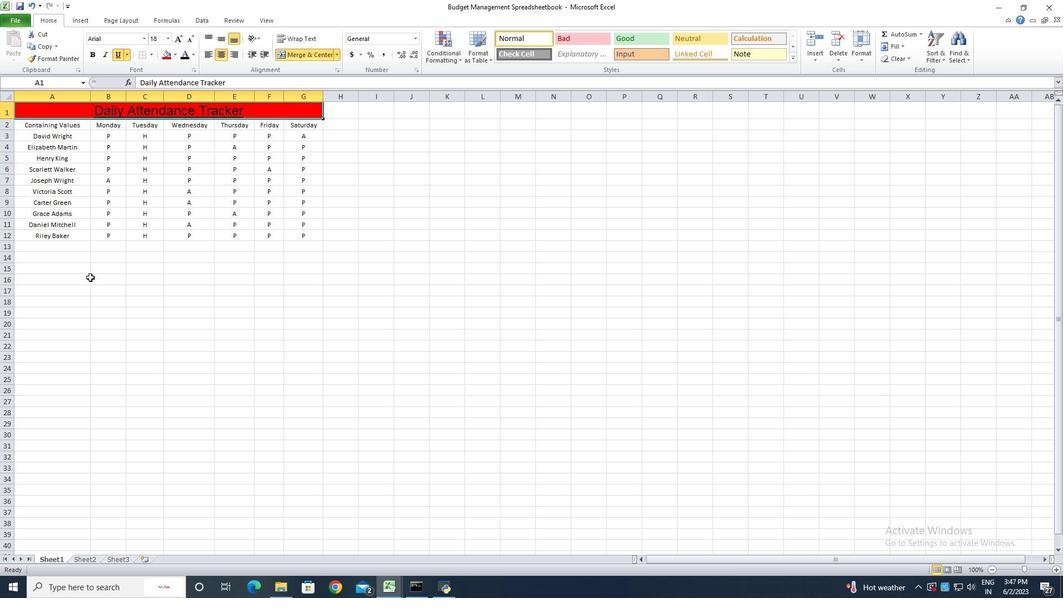 
Action: Mouse pressed left at (90, 278)
Screenshot: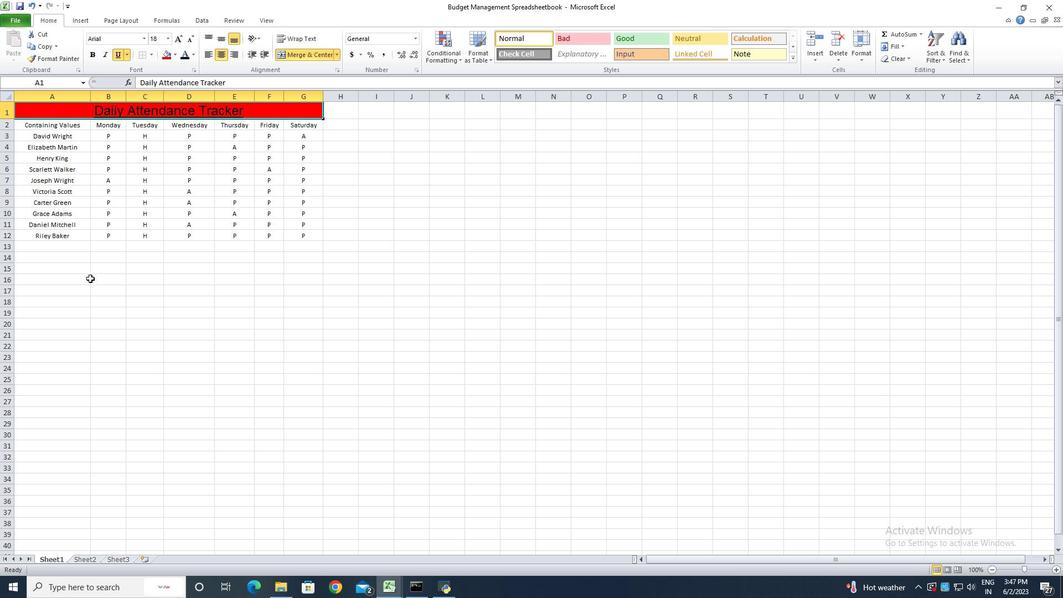 
Action: Mouse moved to (27, 124)
Screenshot: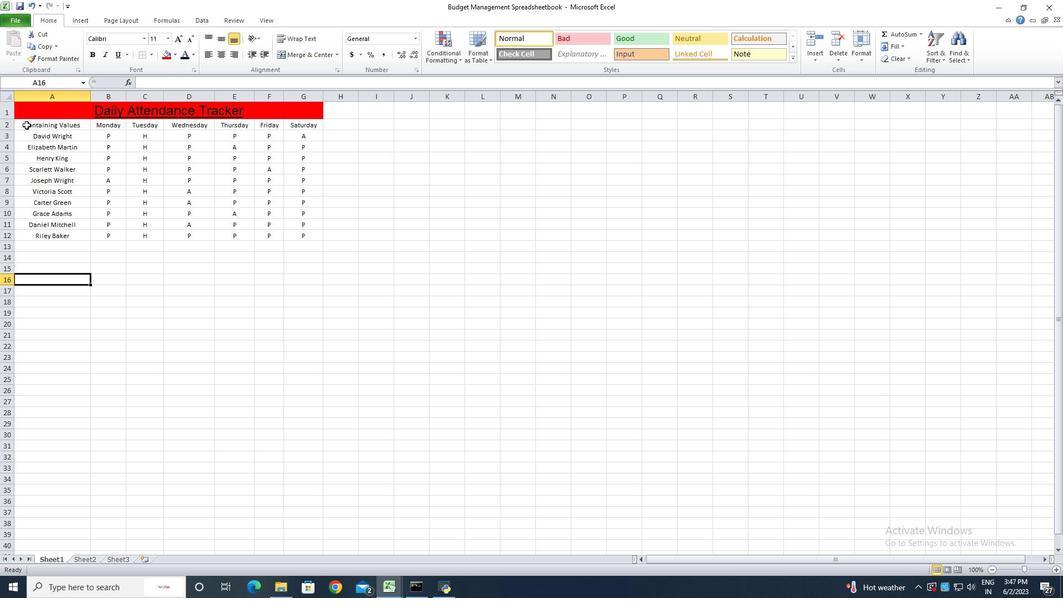 
Action: Mouse pressed left at (27, 124)
Screenshot: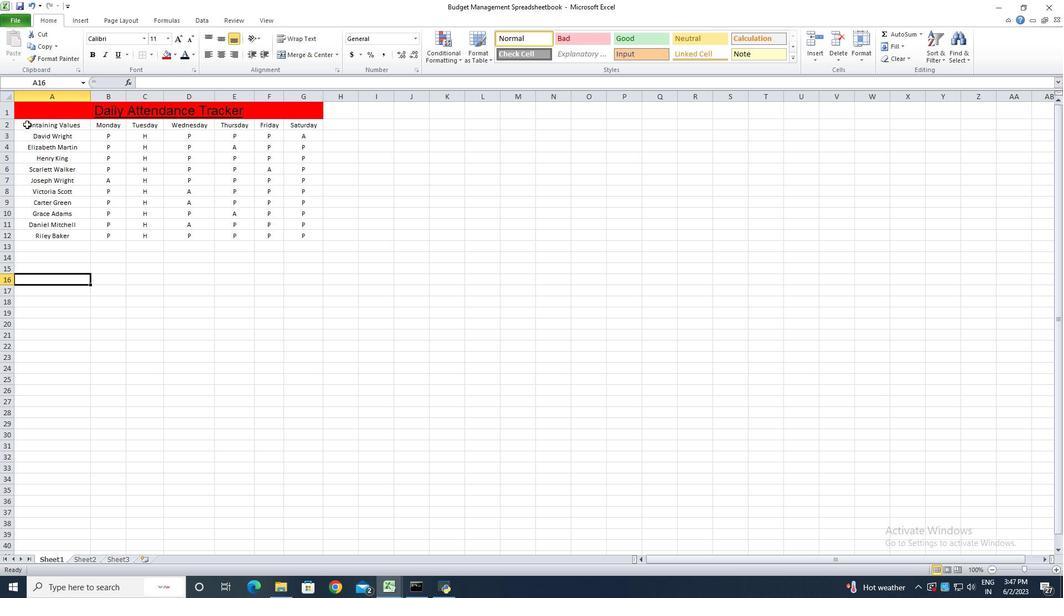 
Action: Mouse moved to (285, 228)
Screenshot: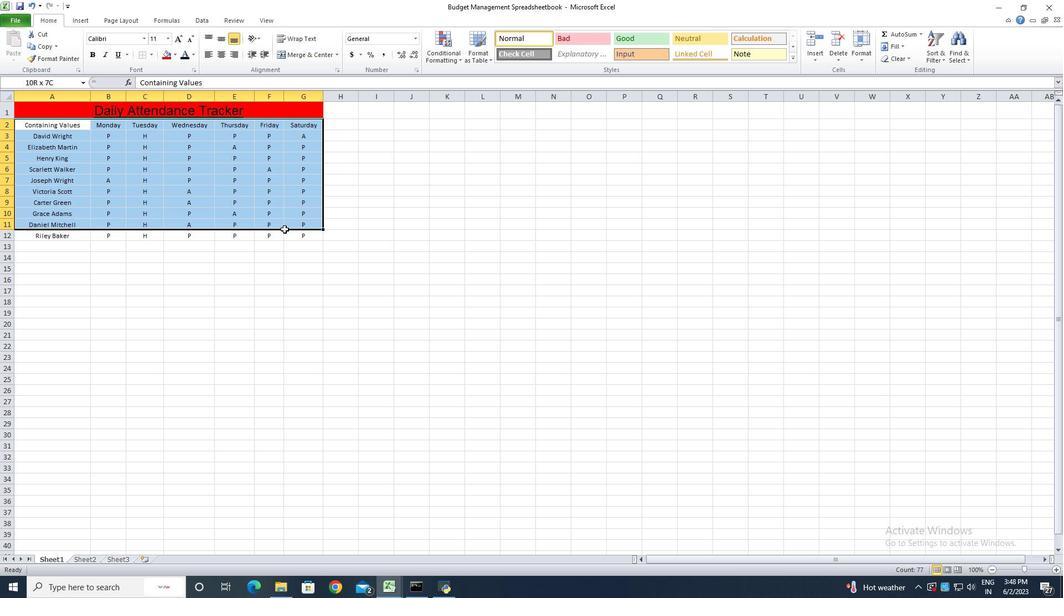 
Action: Key pressed <Key.shift><Key.down>
Screenshot: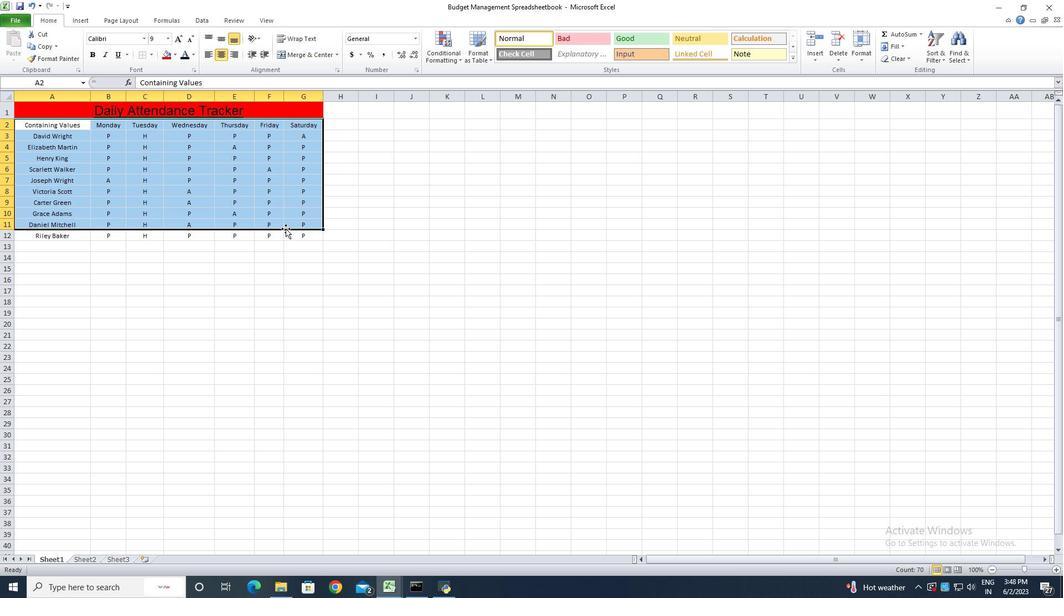 
Action: Mouse moved to (151, 57)
Screenshot: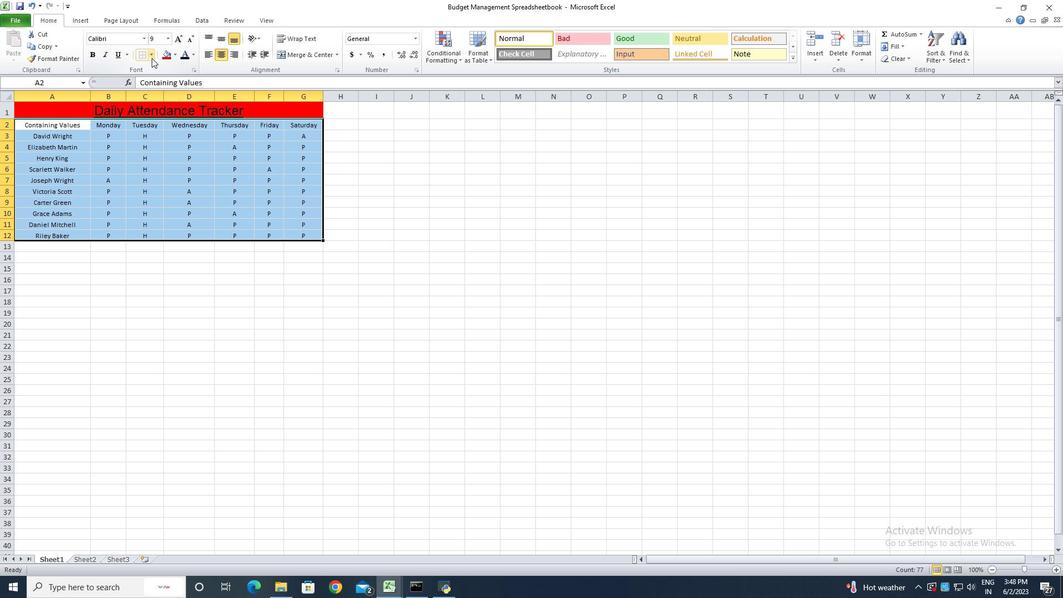
Action: Mouse pressed left at (151, 57)
Screenshot: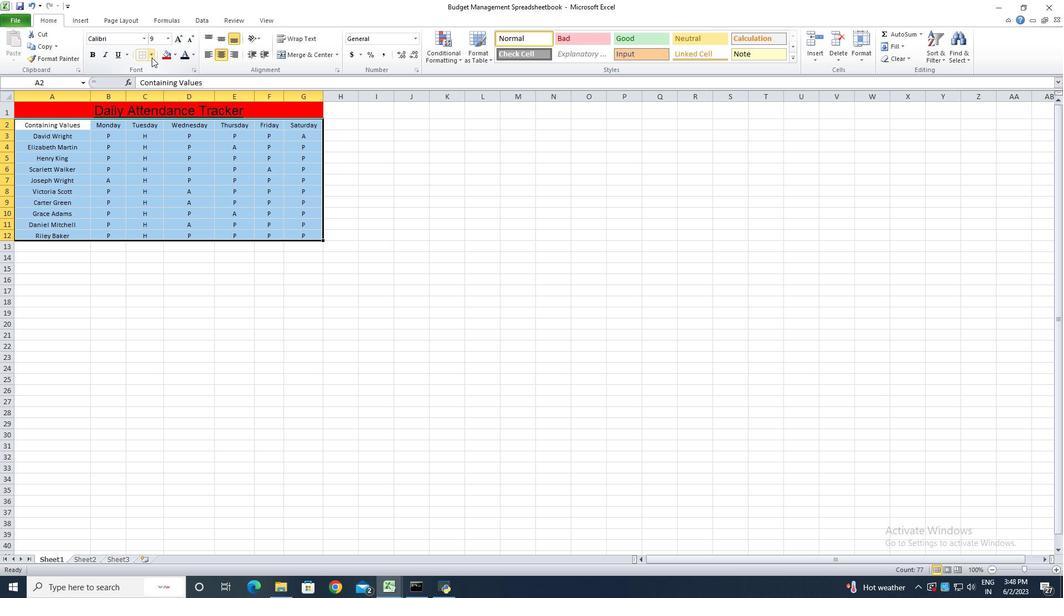 
Action: Mouse moved to (161, 129)
Screenshot: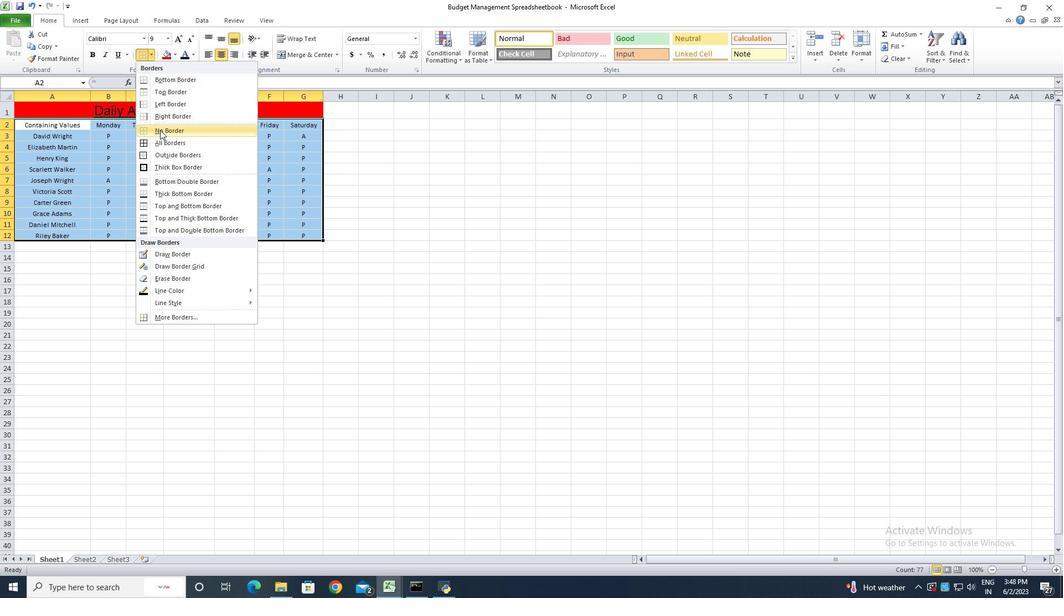 
Action: Mouse pressed left at (161, 129)
Screenshot: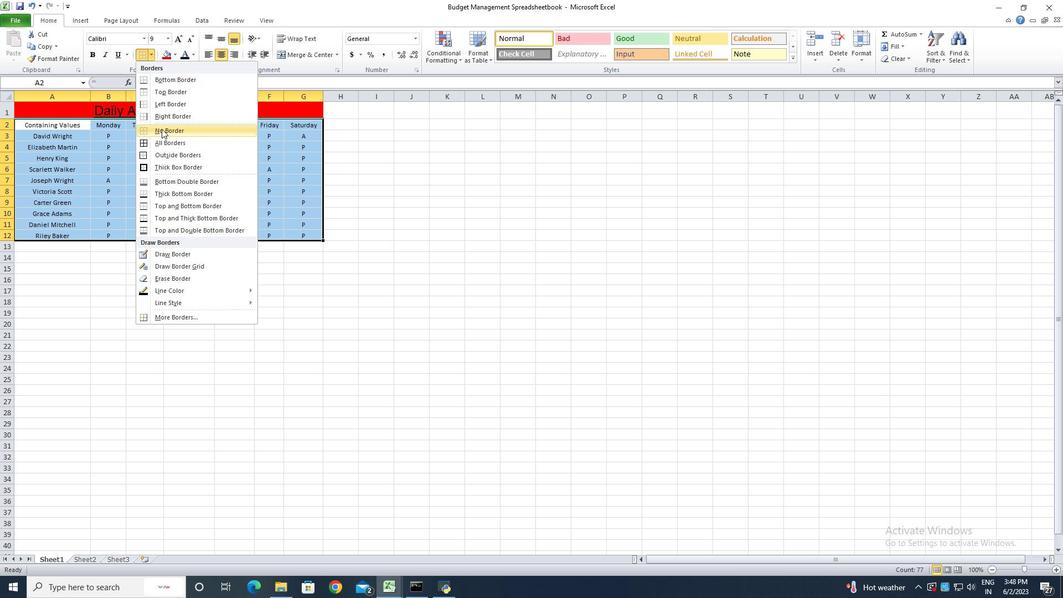 
Action: Mouse moved to (322, 286)
Screenshot: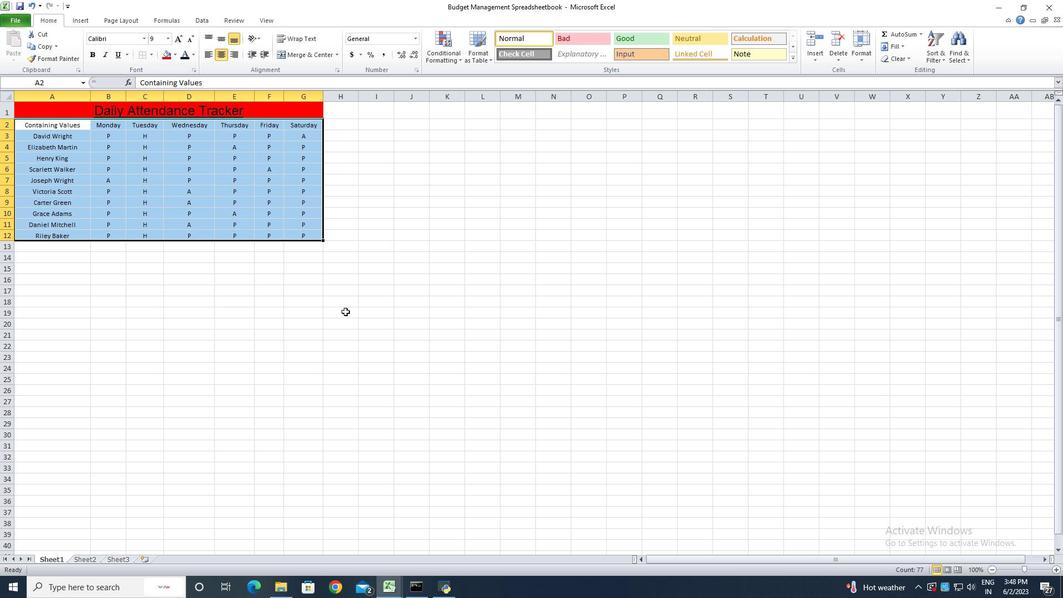 
Action: Mouse pressed left at (322, 286)
Screenshot: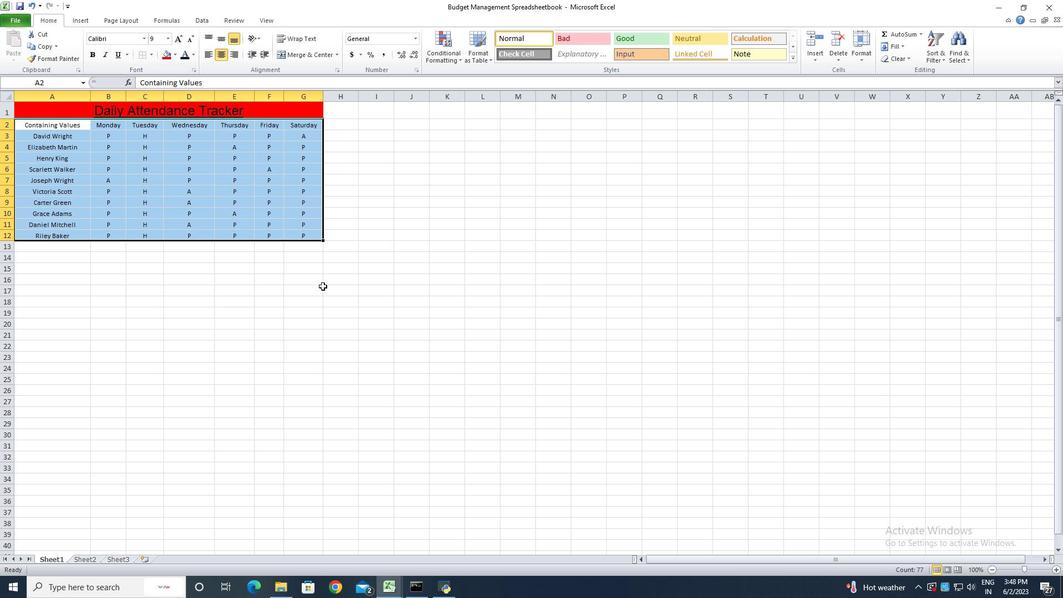 
Action: Mouse moved to (314, 285)
Screenshot: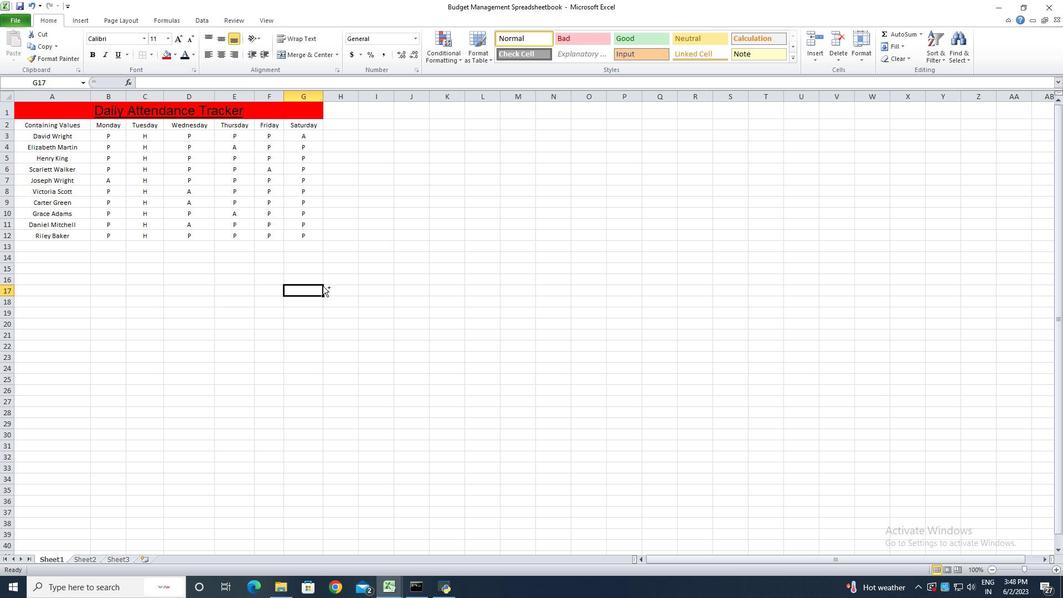 
Action: Key pressed ctrl+S<'\x13'><'\x13'><'\x13'><'\x13'>
Screenshot: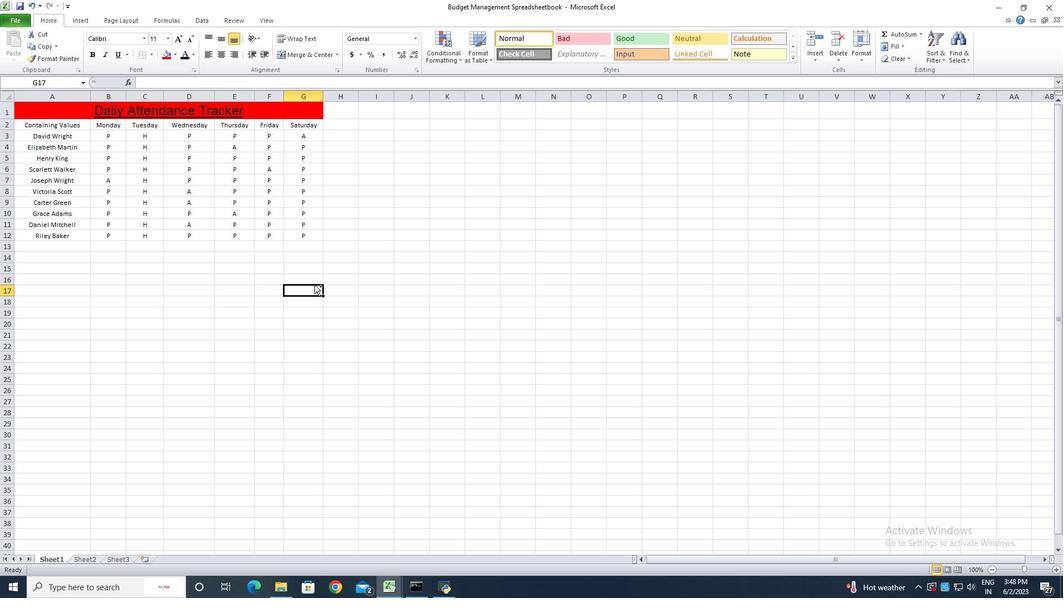 
